 Task: Change  the formatting of the data to 'Which is Less than 10, 'In conditional formating, put the option 'Light Red Fill with Drak Red Text. 'add another formatting option Format As Table, insert the option 'Blue Table style Light 9 'In the sheet  Data Analysis Spreadsheetbook
Action: Mouse moved to (471, 133)
Screenshot: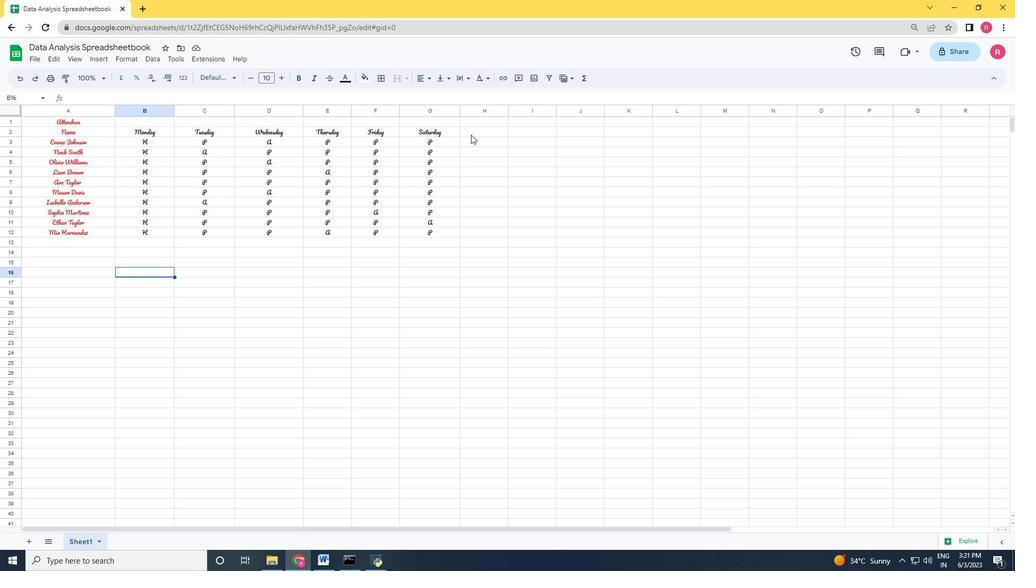 
Action: Mouse pressed left at (471, 133)
Screenshot: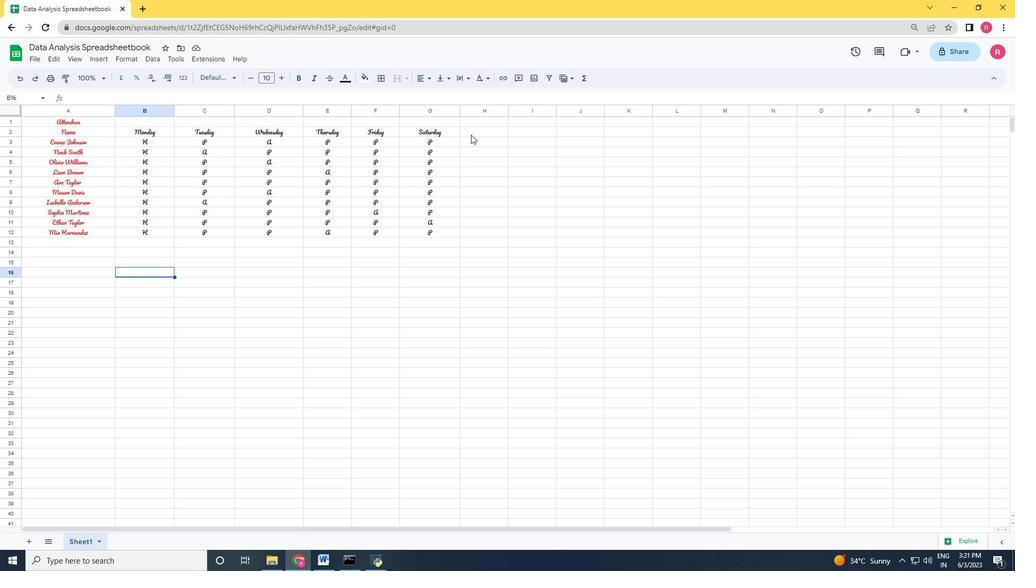 
Action: Mouse moved to (434, 158)
Screenshot: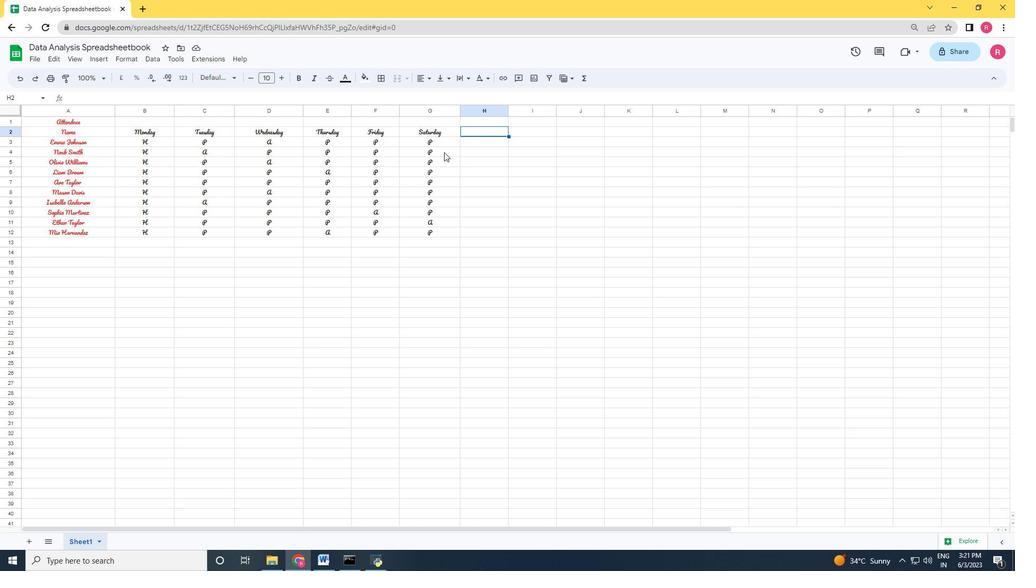 
Action: Key pressed <Key.shift>Tota<Key.enter><Key.up><Key.shift>Total
Screenshot: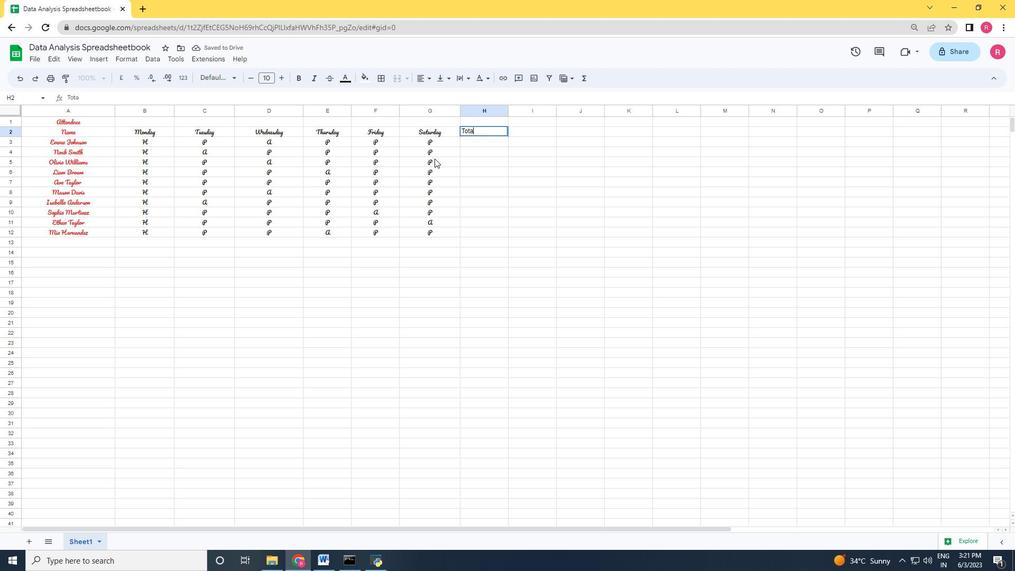 
Action: Mouse moved to (483, 141)
Screenshot: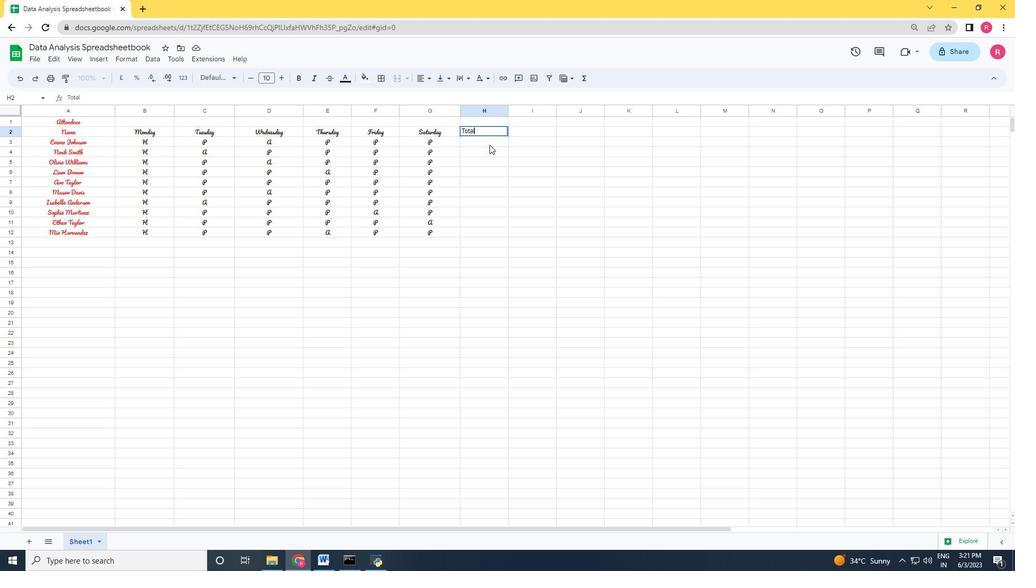 
Action: Mouse pressed left at (483, 141)
Screenshot: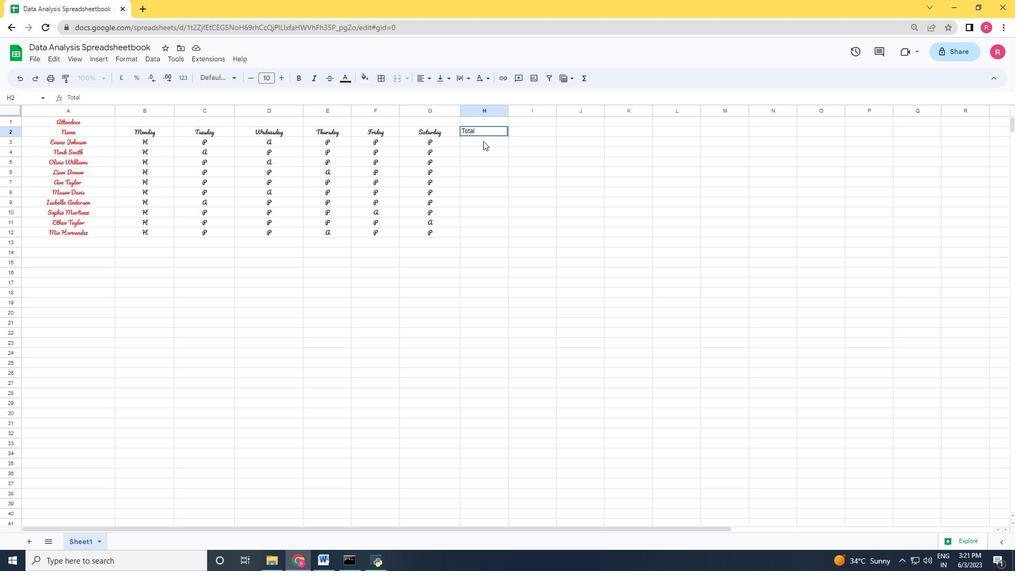 
Action: Mouse moved to (151, 140)
Screenshot: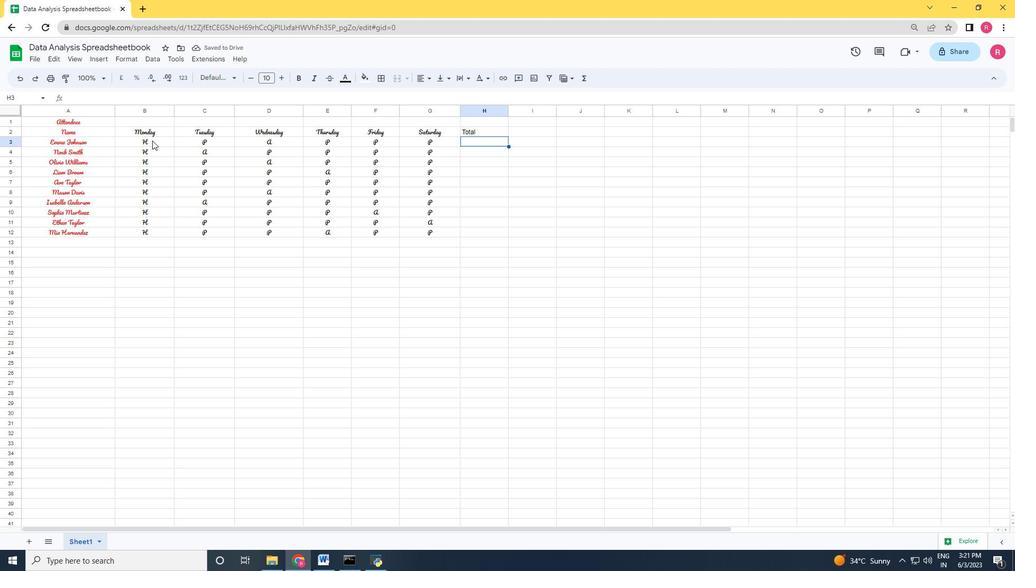
Action: Key pressed 5
Screenshot: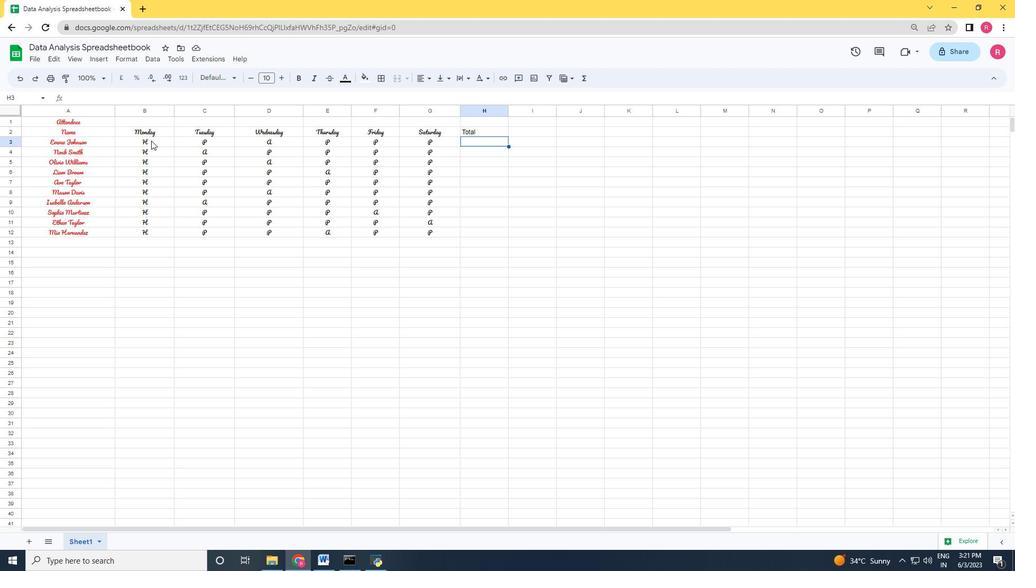 
Action: Mouse moved to (257, 187)
Screenshot: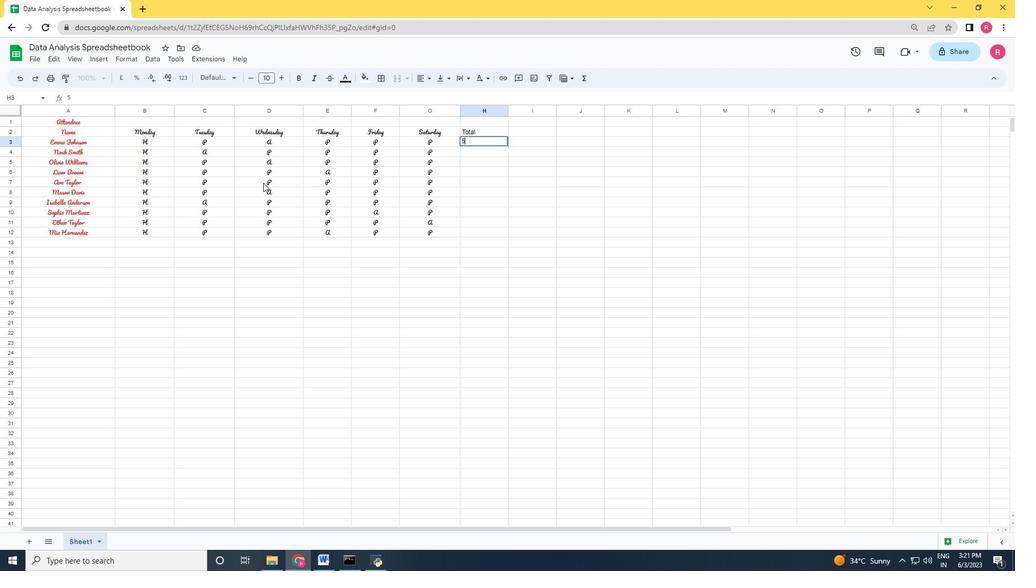 
Action: Key pressed <Key.enter>4<Key.enter>
Screenshot: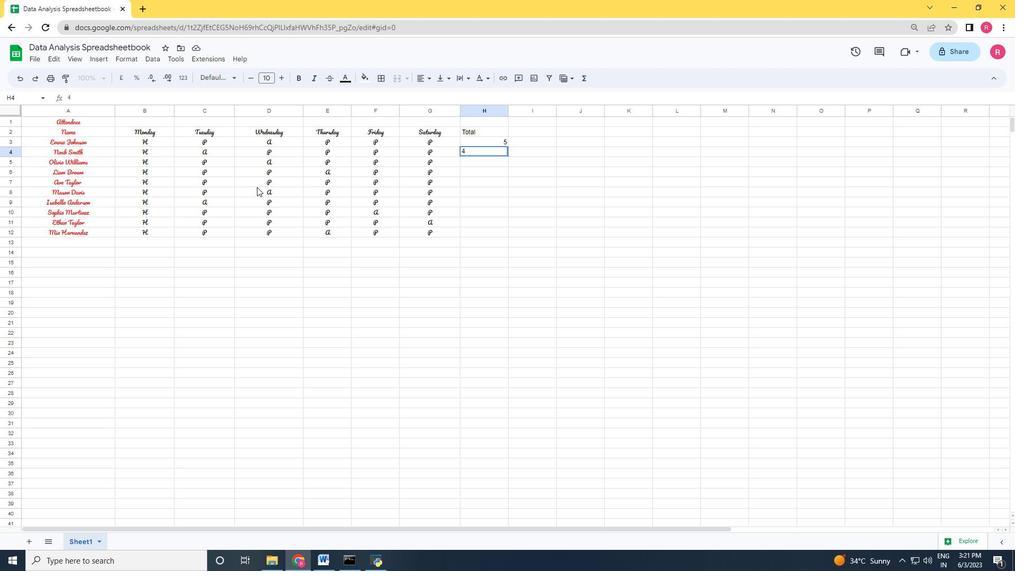 
Action: Mouse moved to (484, 143)
Screenshot: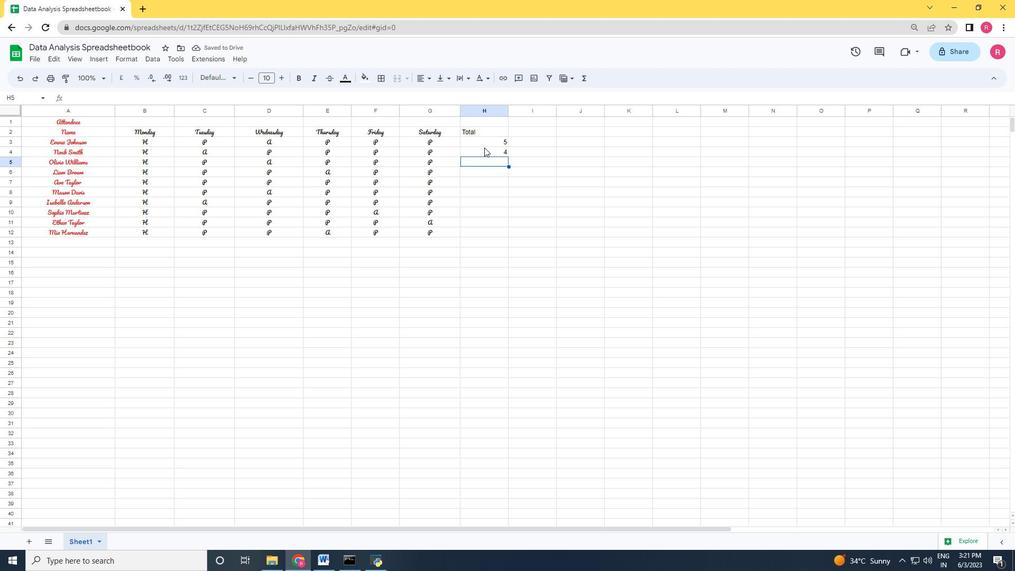 
Action: Mouse pressed left at (484, 143)
Screenshot: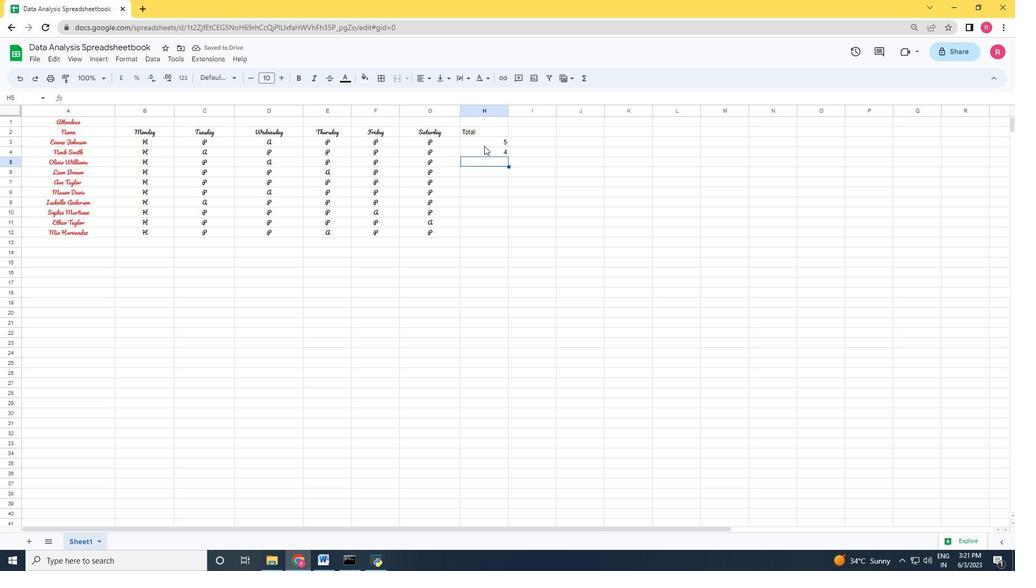 
Action: Mouse moved to (389, 203)
Screenshot: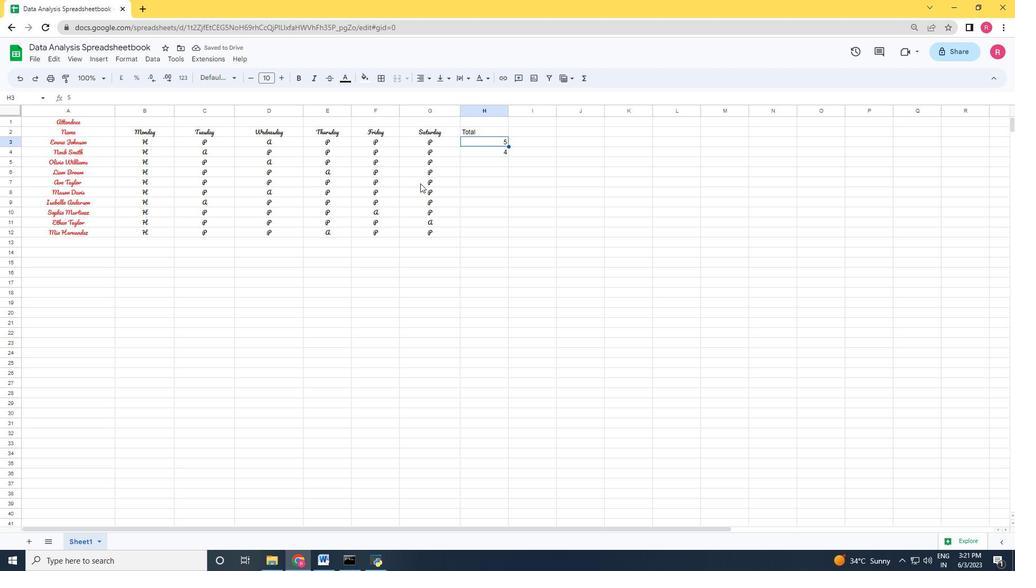 
Action: Key pressed 4<Key.enter><Key.enter><Key.enter>4<Key.enter>4<Key.enter>5<Key.enter>4<Key.enter>4<Key.enter>4<Key.enter>4<Key.enter>4
Screenshot: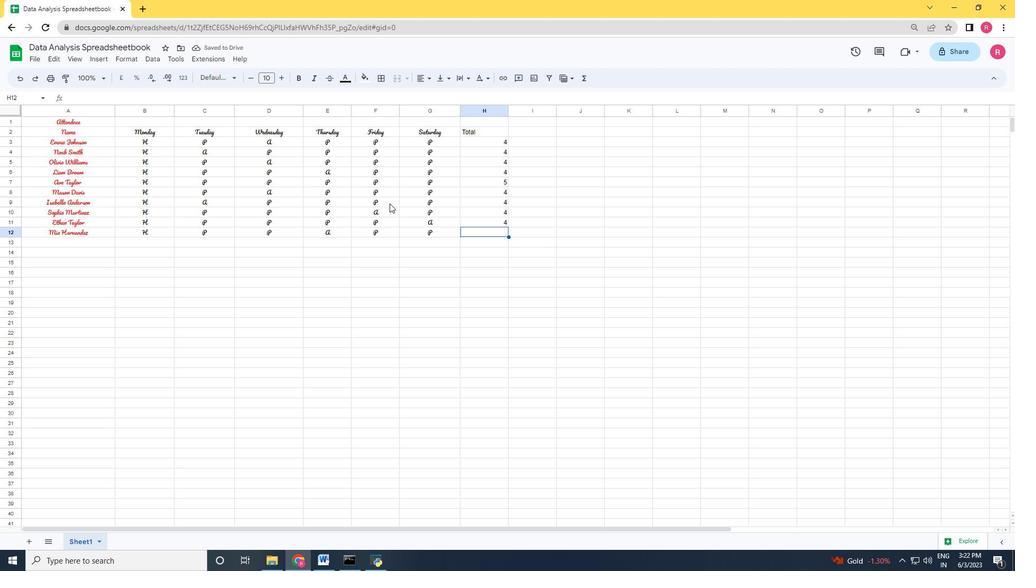 
Action: Mouse moved to (501, 310)
Screenshot: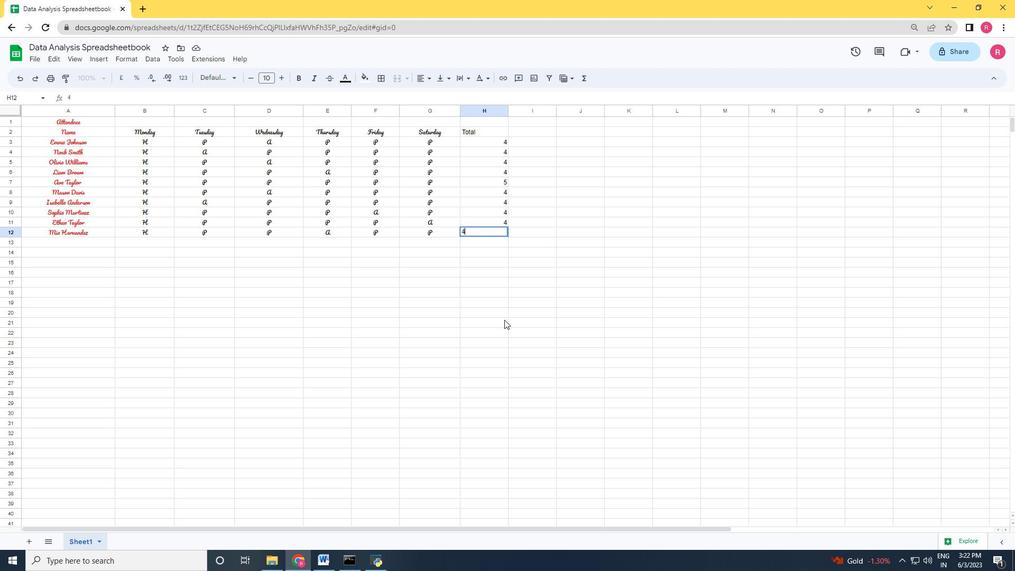 
Action: Mouse pressed left at (501, 310)
Screenshot: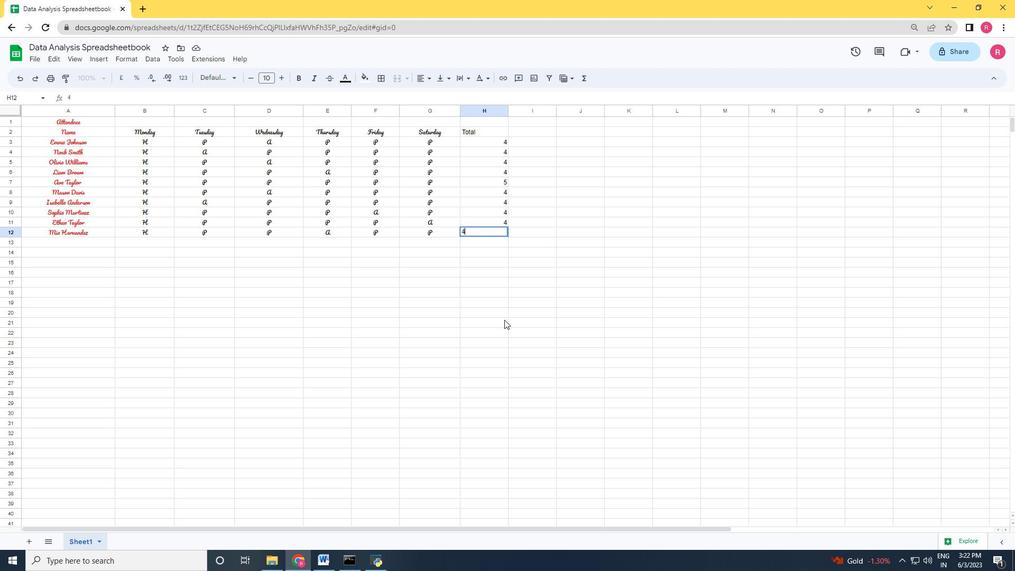 
Action: Mouse moved to (135, 56)
Screenshot: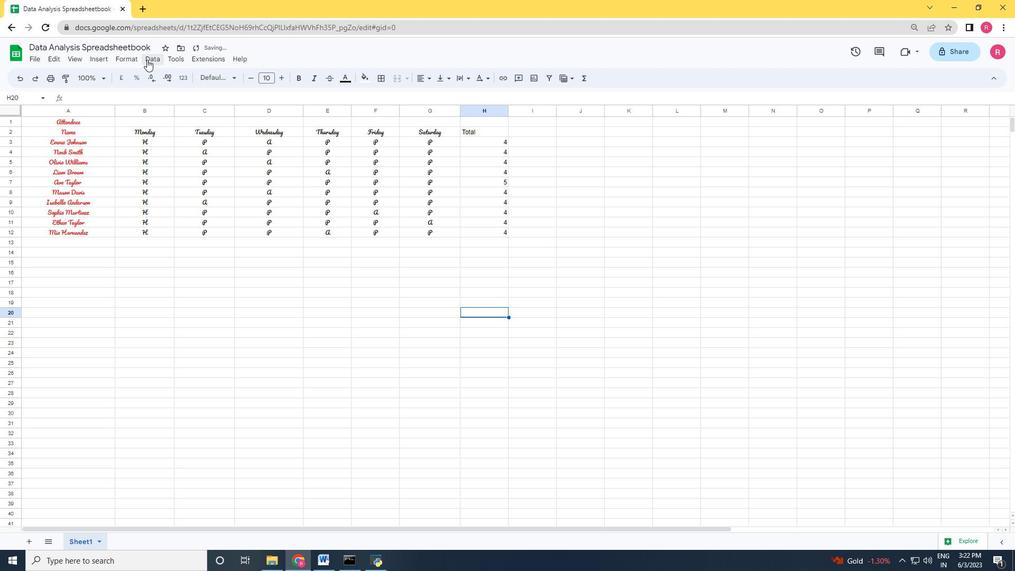 
Action: Mouse pressed left at (135, 56)
Screenshot: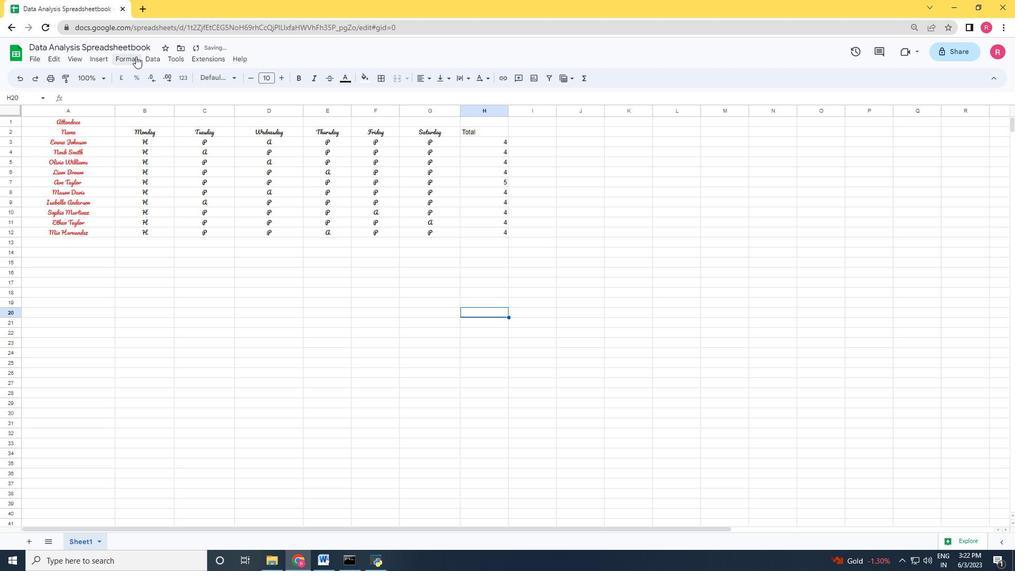 
Action: Mouse moved to (165, 220)
Screenshot: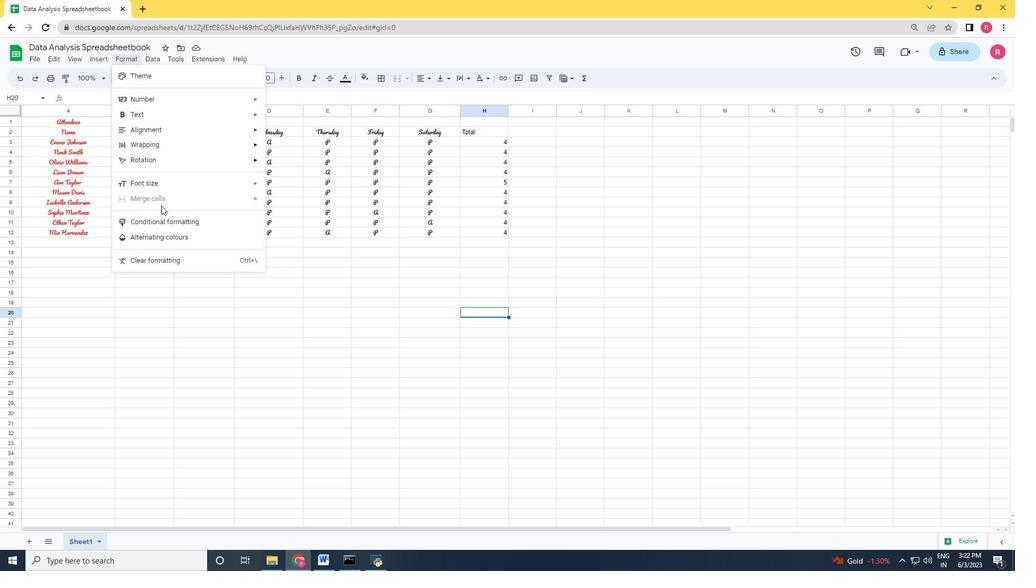 
Action: Mouse pressed left at (165, 220)
Screenshot: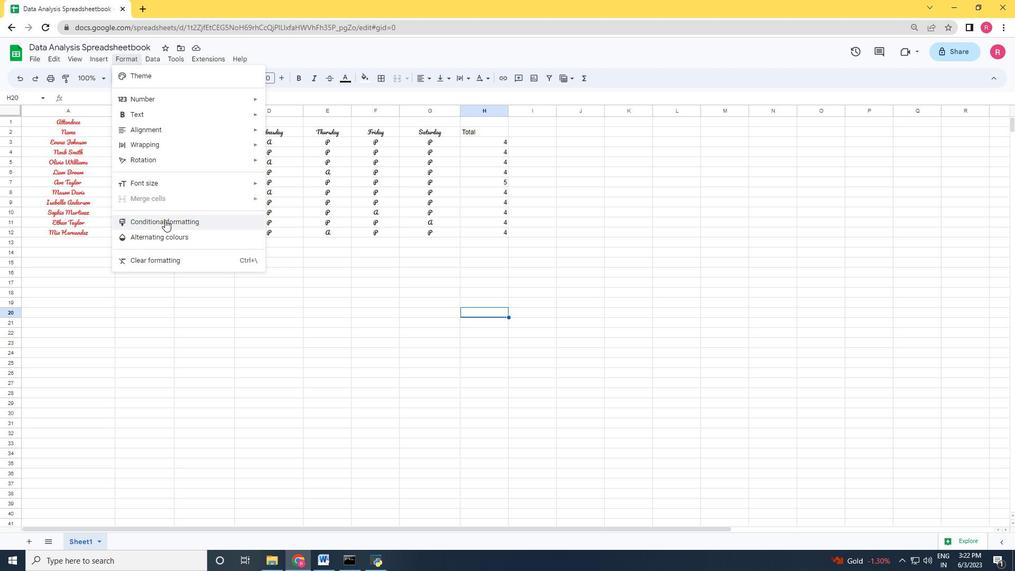 
Action: Mouse moved to (913, 212)
Screenshot: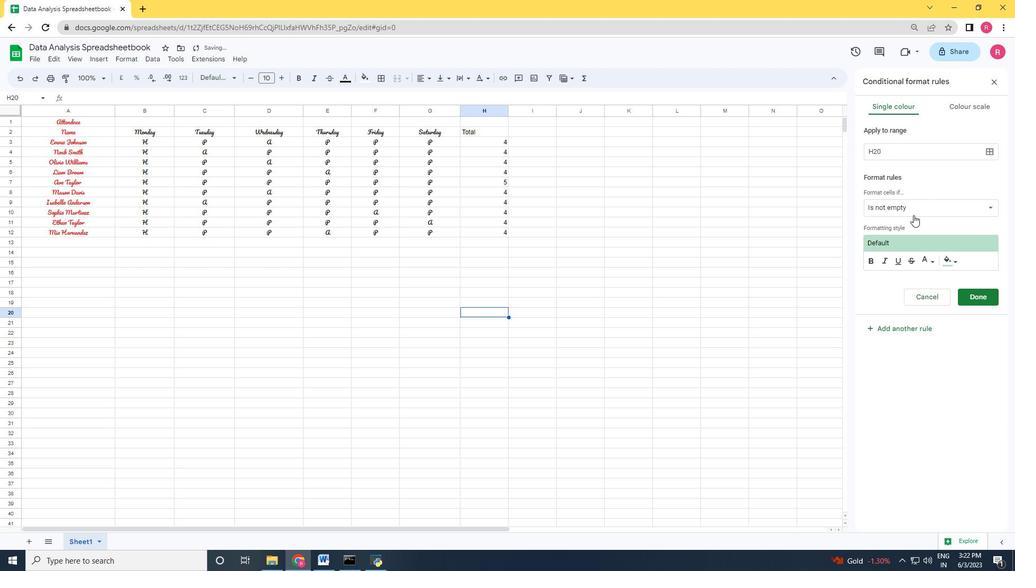
Action: Mouse pressed left at (913, 212)
Screenshot: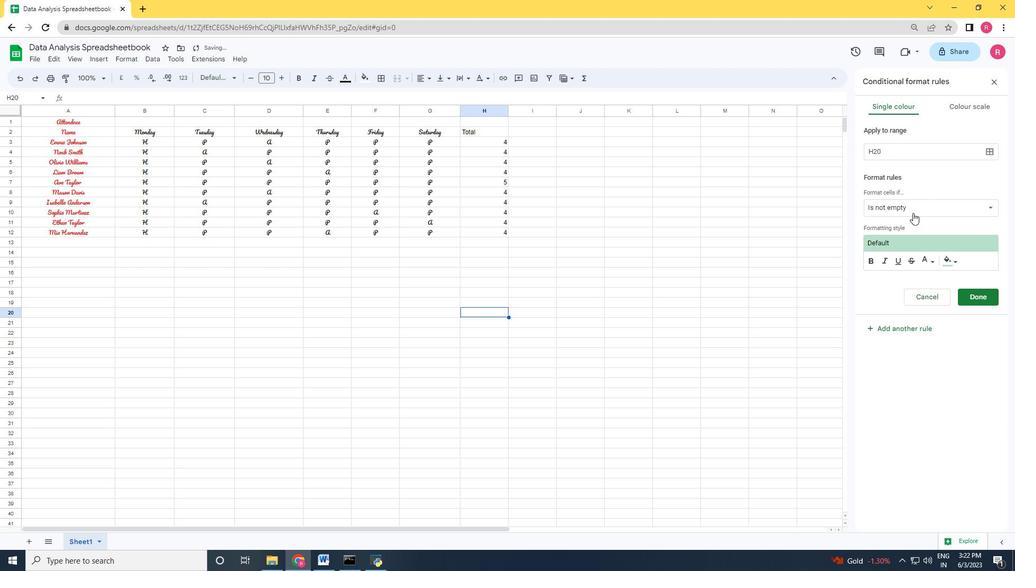 
Action: Mouse moved to (909, 388)
Screenshot: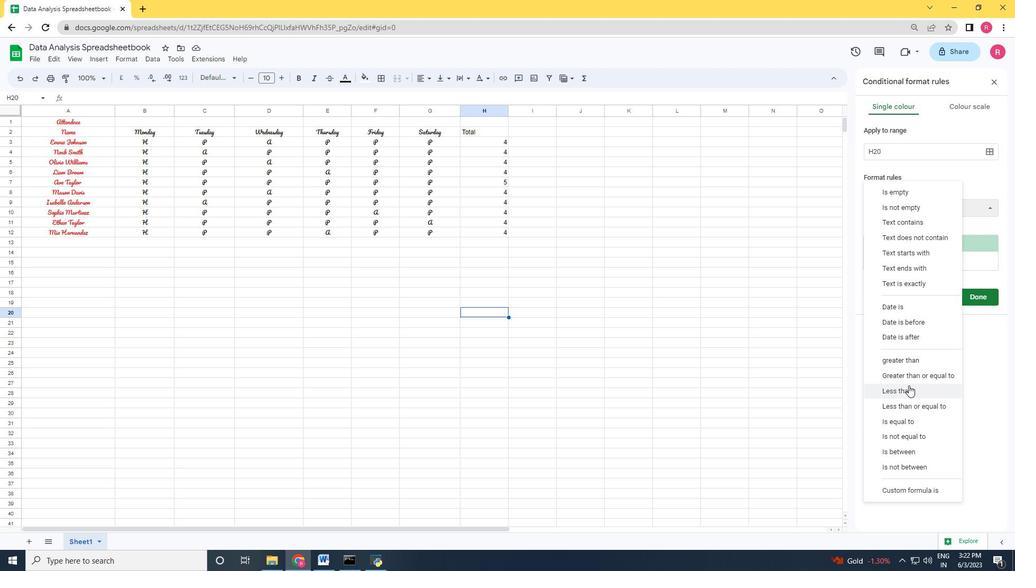 
Action: Mouse pressed left at (909, 388)
Screenshot: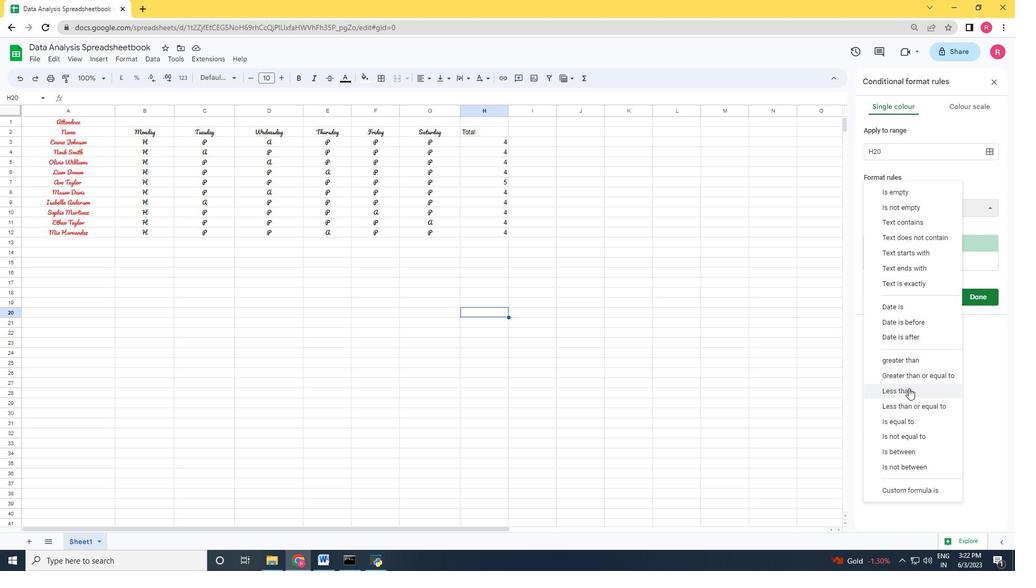 
Action: Mouse moved to (883, 230)
Screenshot: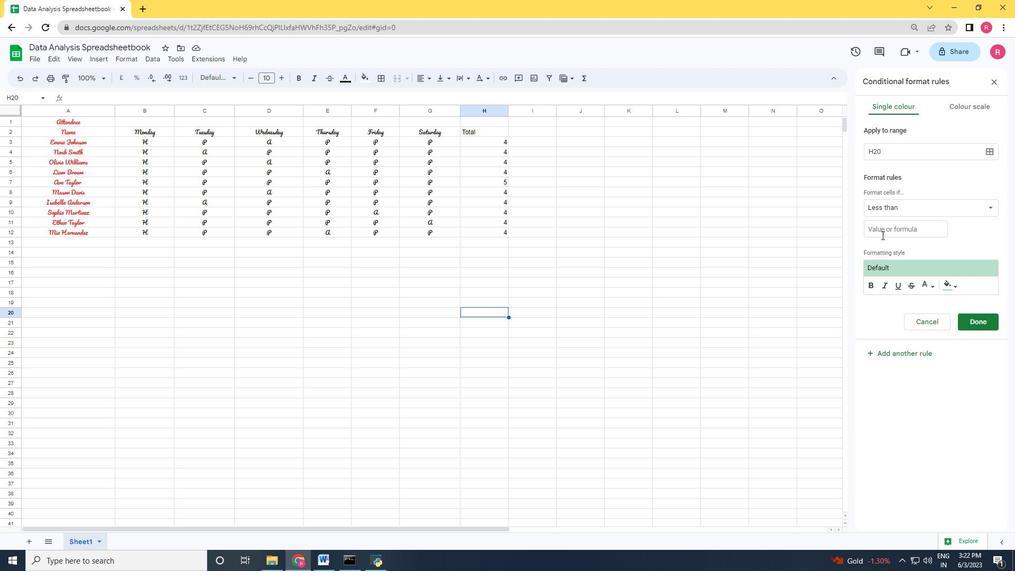 
Action: Mouse pressed left at (883, 230)
Screenshot: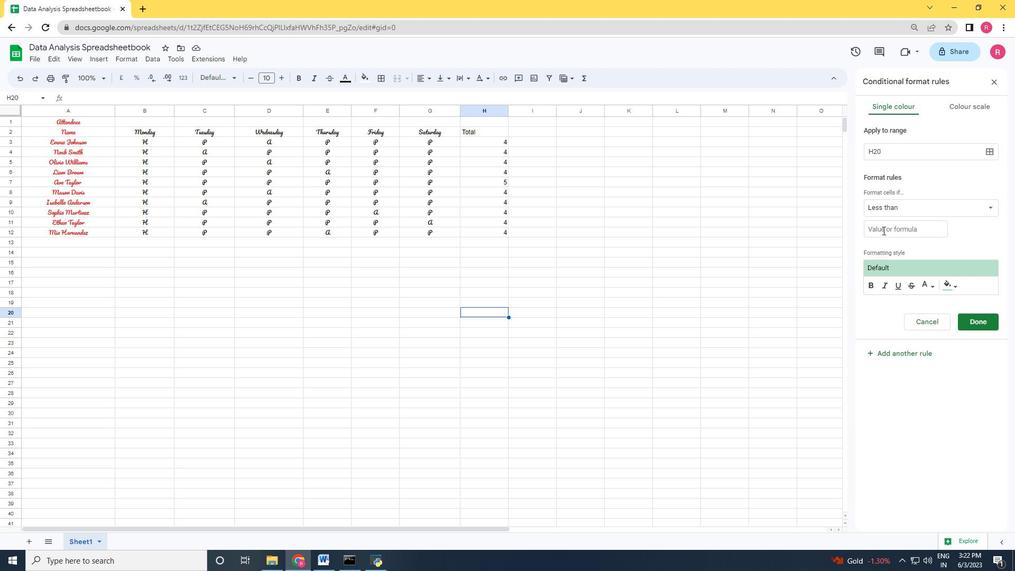 
Action: Key pressed 10
Screenshot: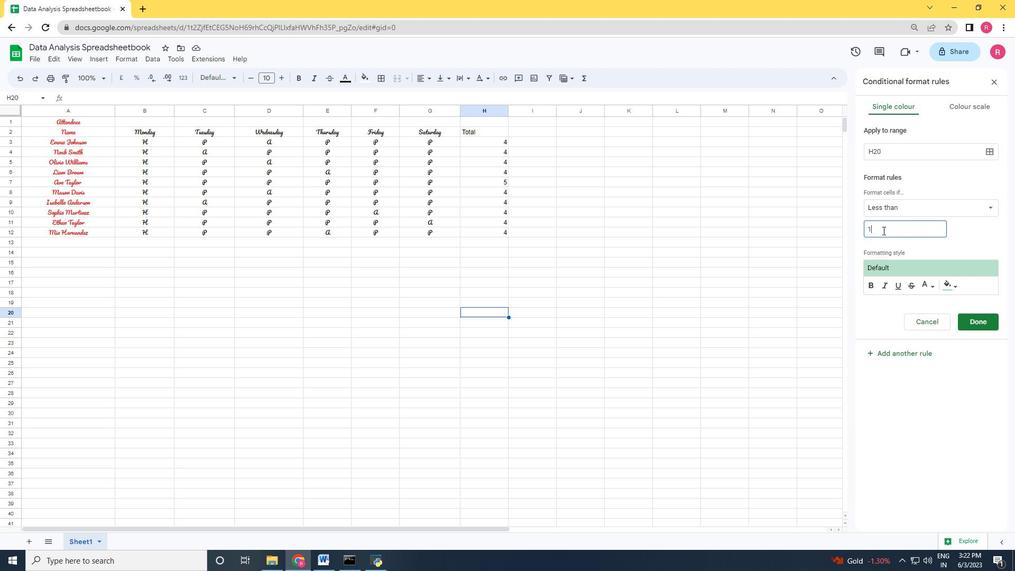 
Action: Mouse moved to (954, 286)
Screenshot: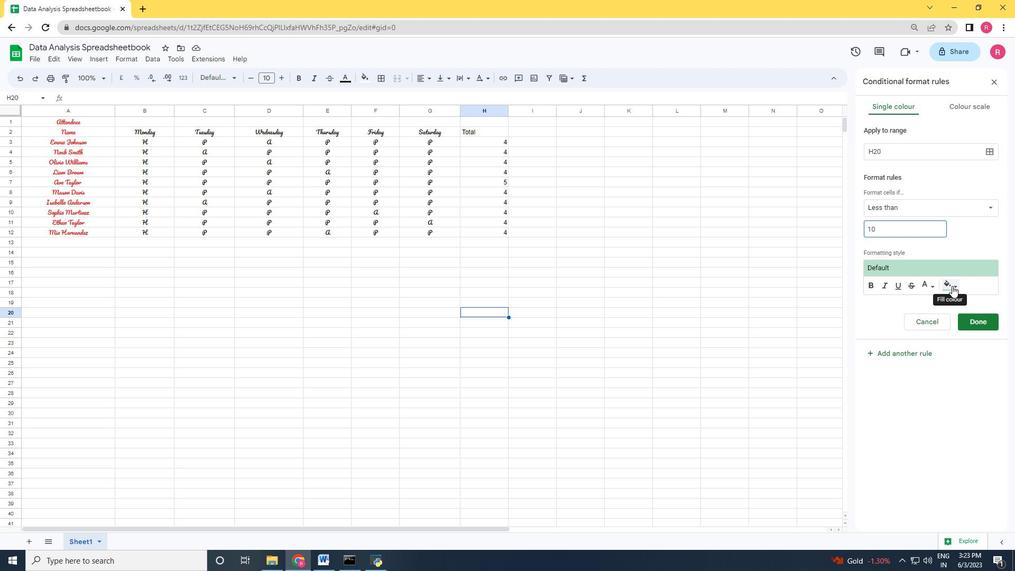 
Action: Mouse pressed left at (954, 286)
Screenshot: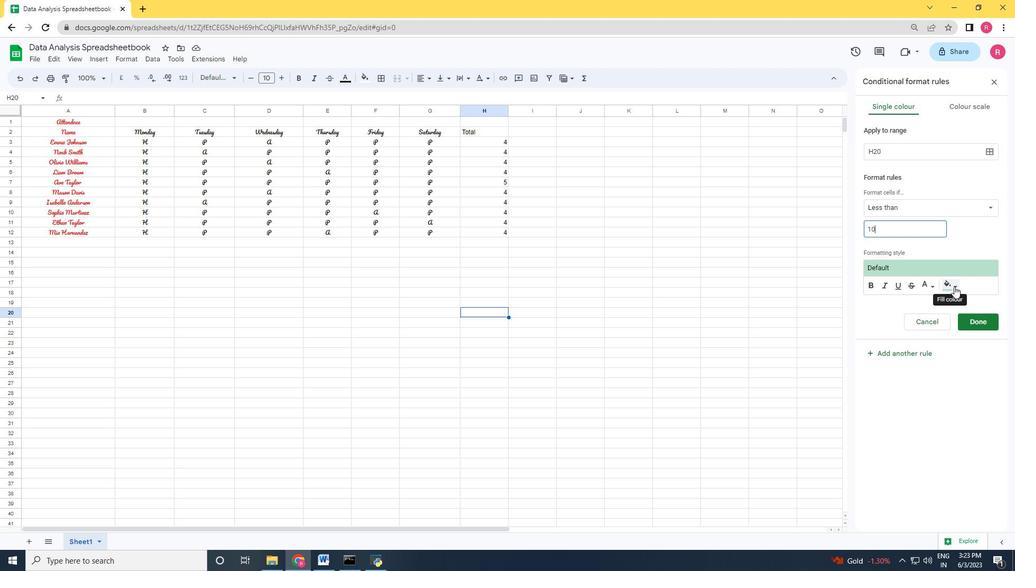 
Action: Mouse moved to (869, 358)
Screenshot: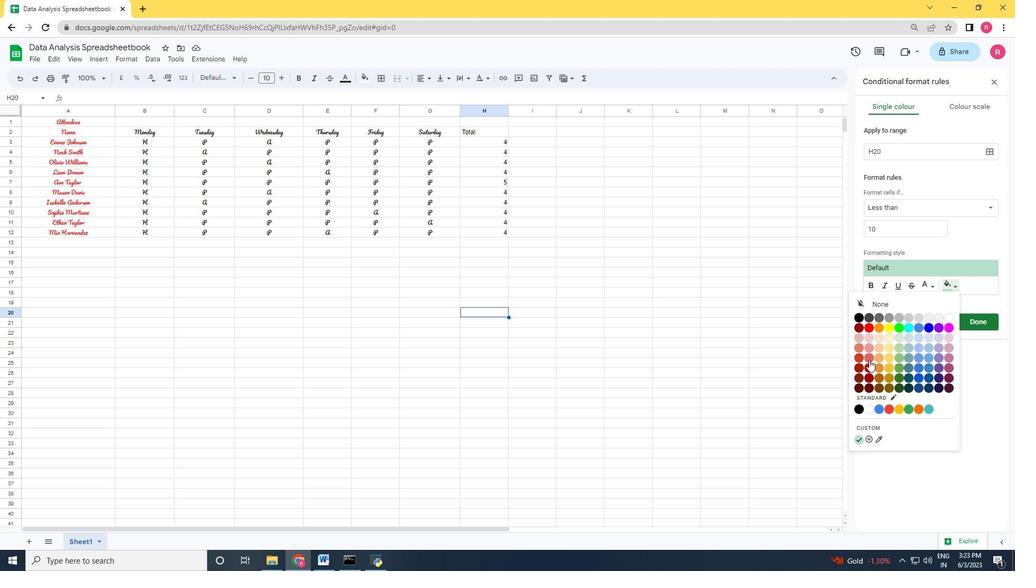 
Action: Mouse pressed left at (869, 358)
Screenshot: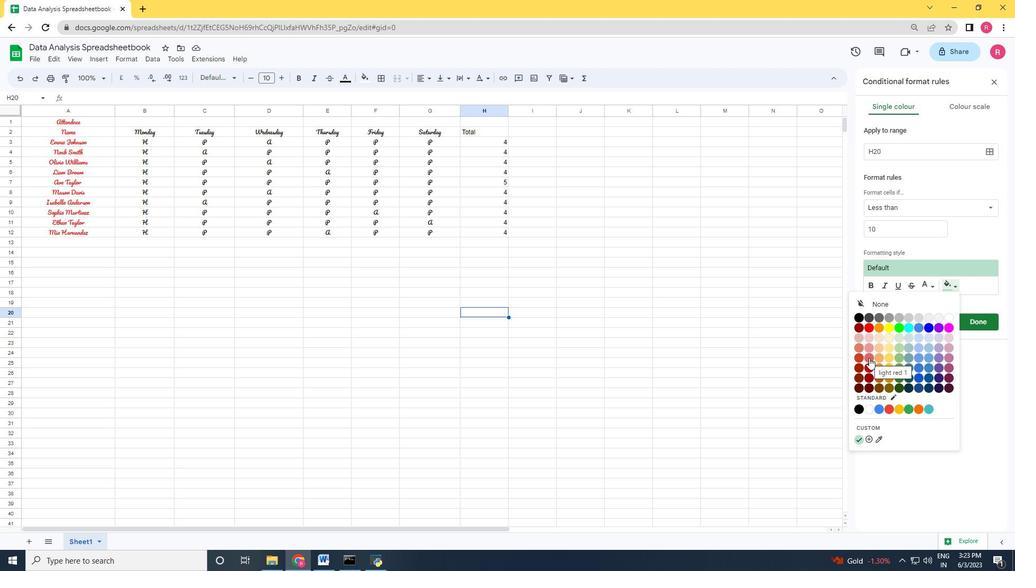 
Action: Mouse moved to (928, 288)
Screenshot: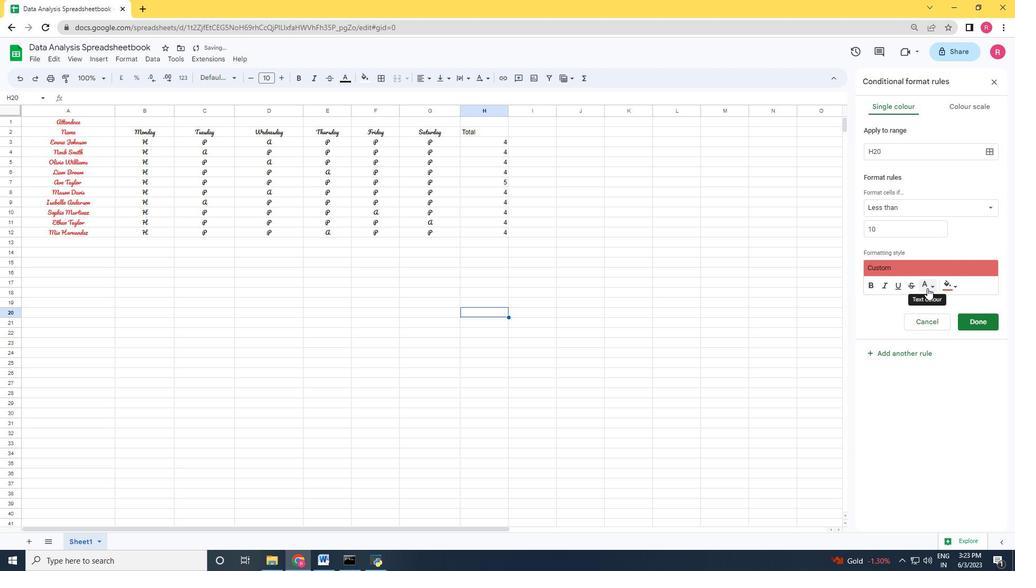 
Action: Mouse pressed left at (928, 288)
Screenshot: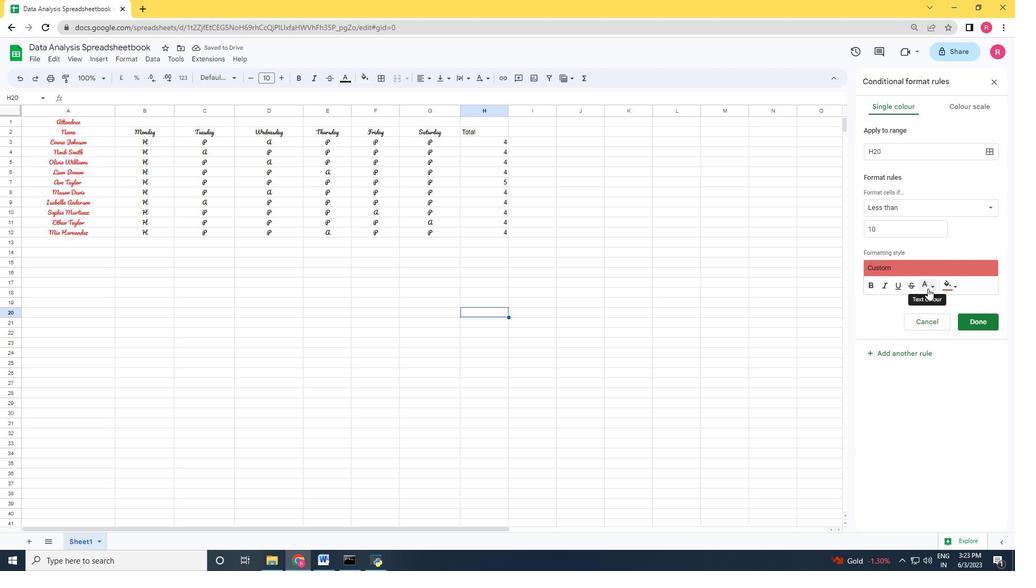 
Action: Mouse moved to (847, 325)
Screenshot: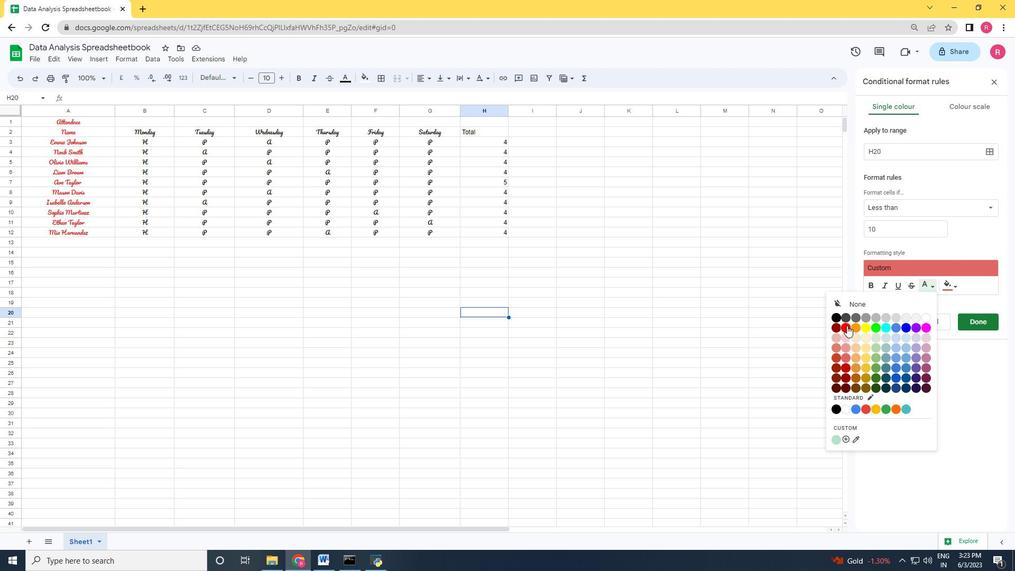 
Action: Mouse pressed left at (847, 325)
Screenshot: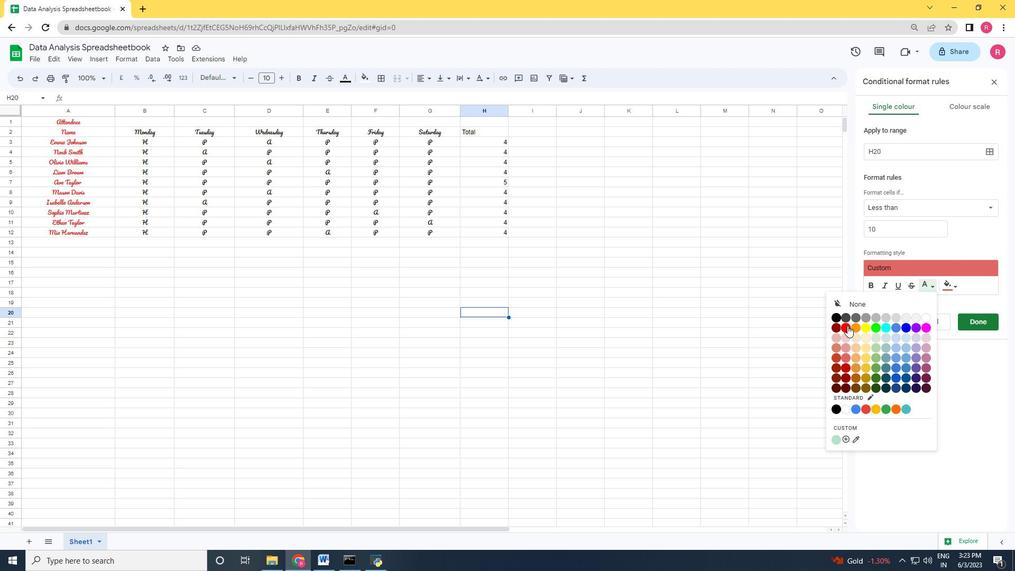 
Action: Mouse moved to (940, 208)
Screenshot: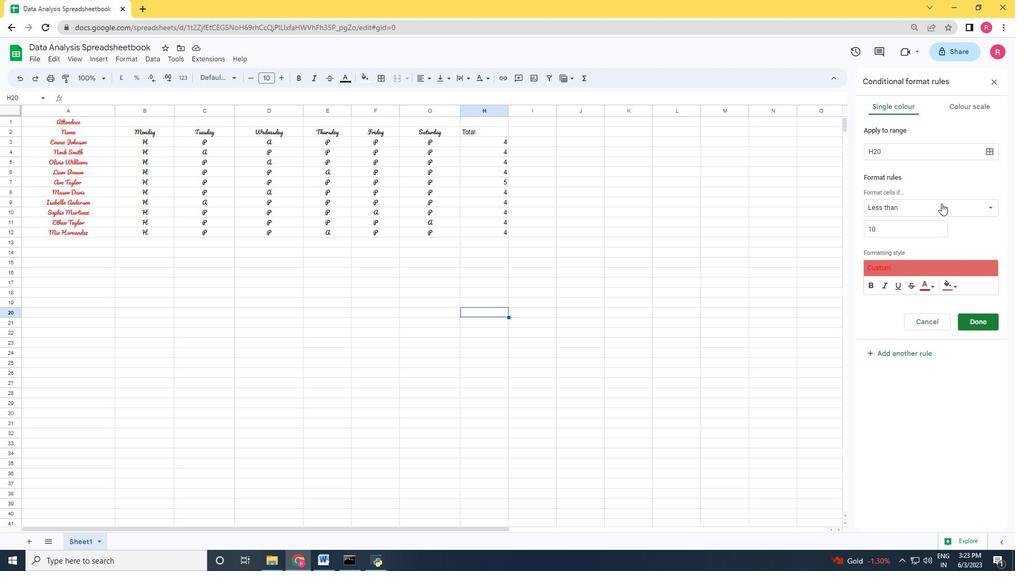 
Action: Mouse scrolled (940, 207) with delta (0, 0)
Screenshot: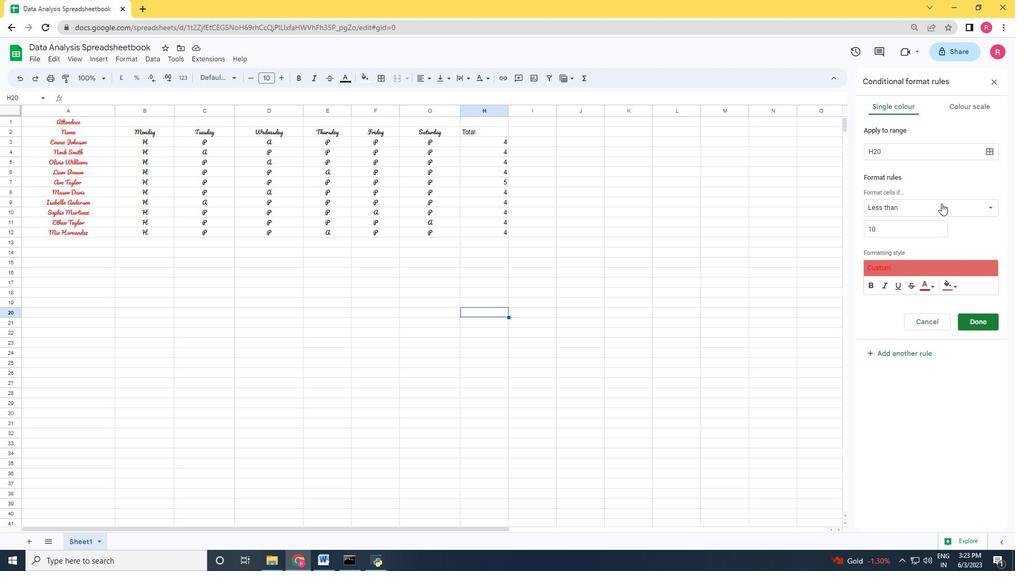 
Action: Mouse moved to (939, 211)
Screenshot: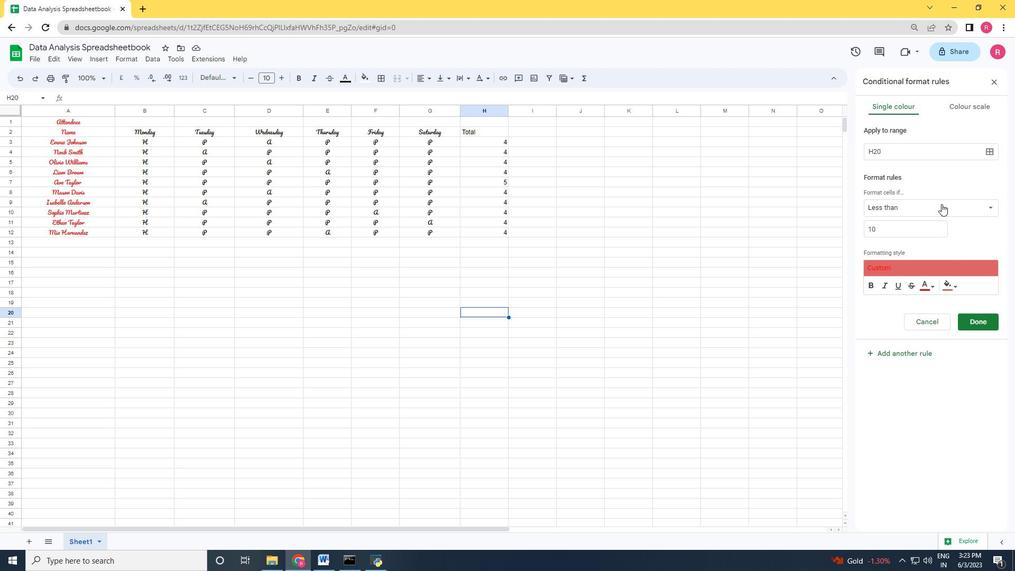 
Action: Mouse scrolled (939, 211) with delta (0, 0)
Screenshot: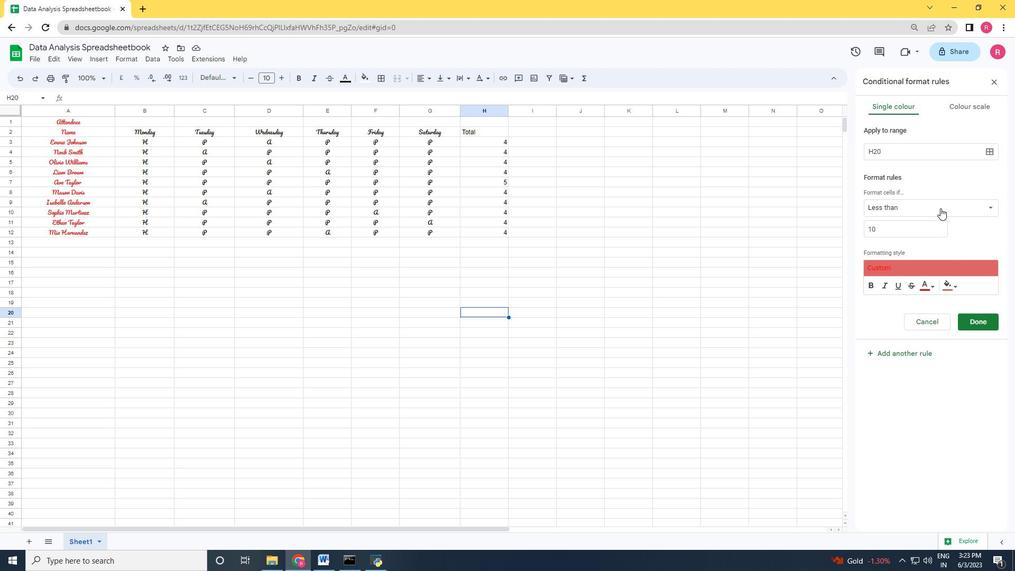 
Action: Mouse moved to (891, 258)
Screenshot: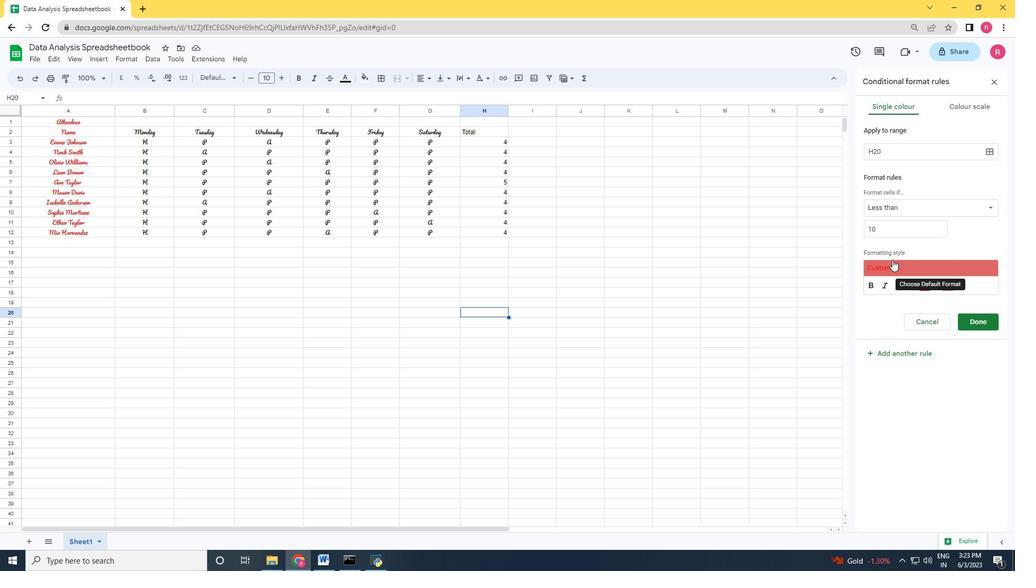 
Action: Mouse scrolled (891, 258) with delta (0, 0)
Screenshot: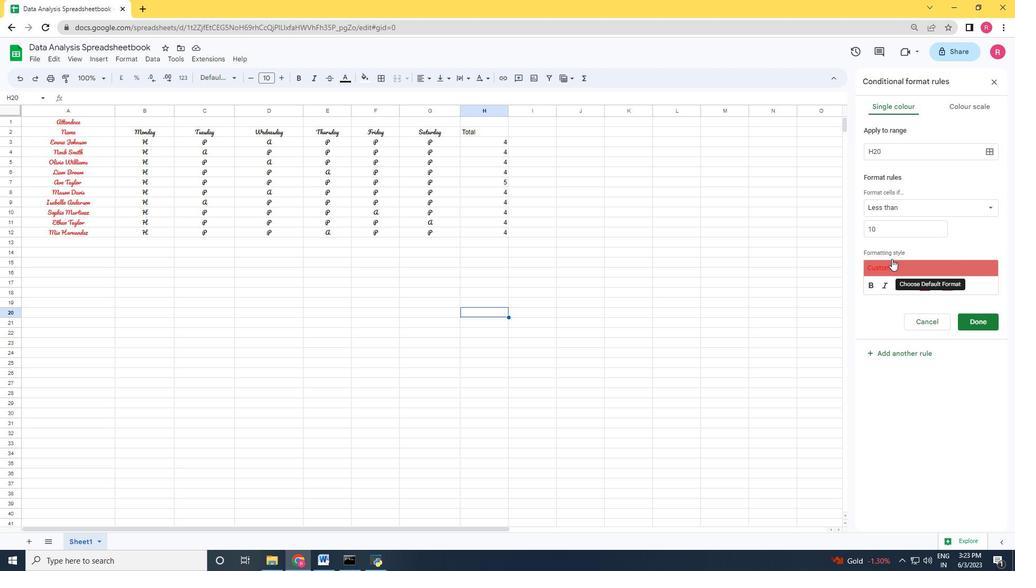 
Action: Mouse moved to (418, 250)
Screenshot: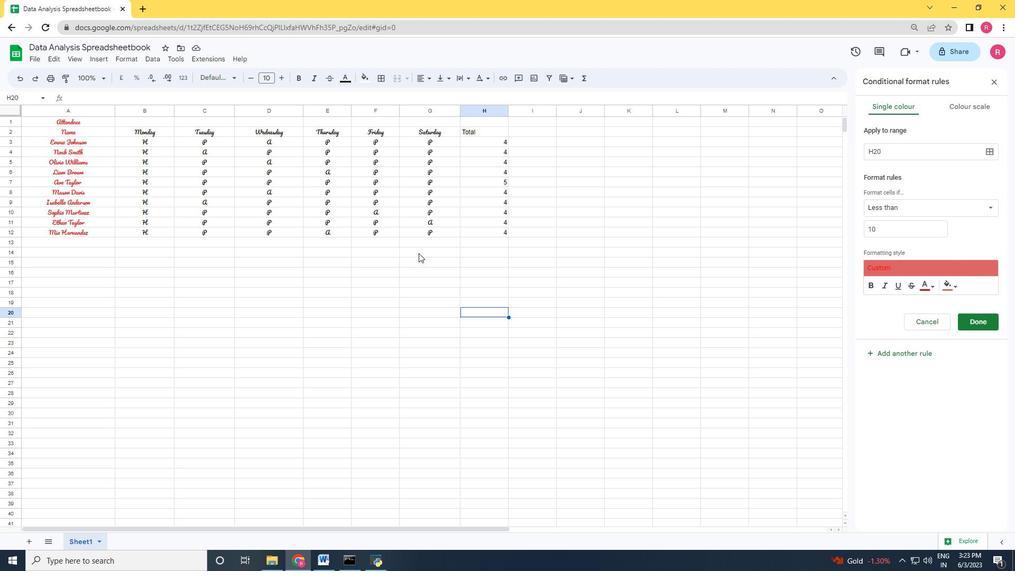 
Action: Mouse pressed left at (418, 250)
Screenshot: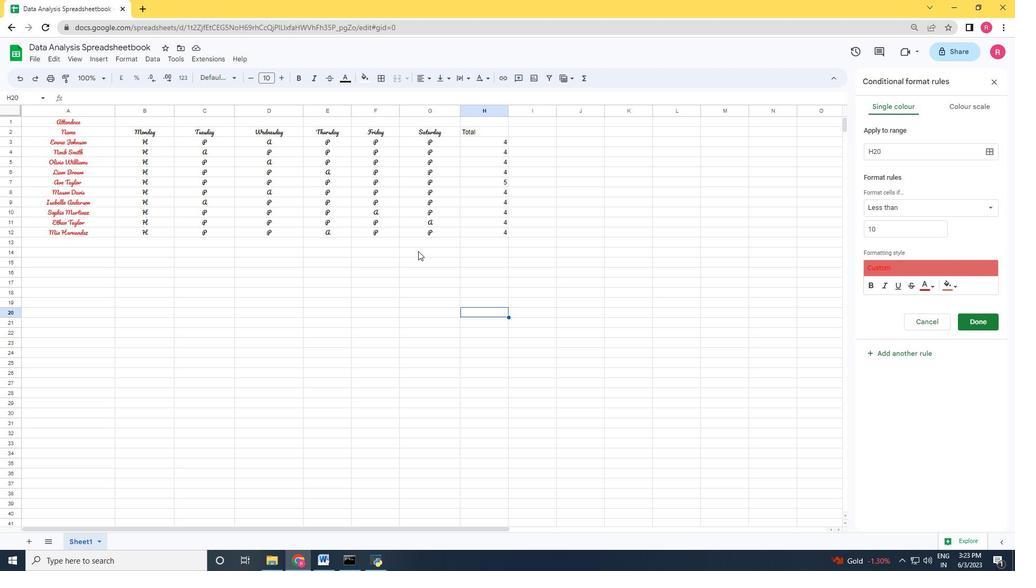 
Action: Mouse moved to (983, 319)
Screenshot: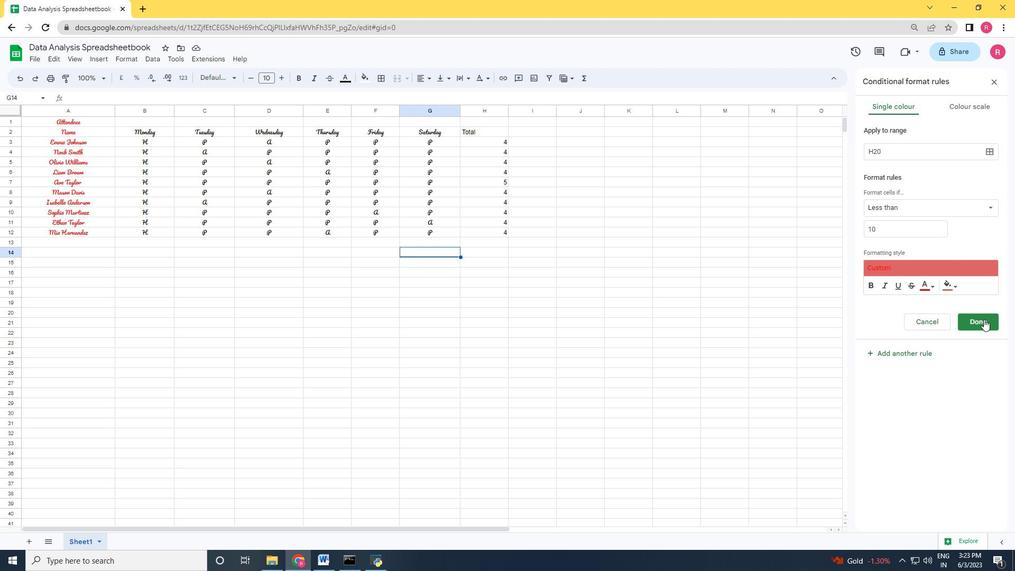 
Action: Mouse pressed left at (983, 319)
Screenshot: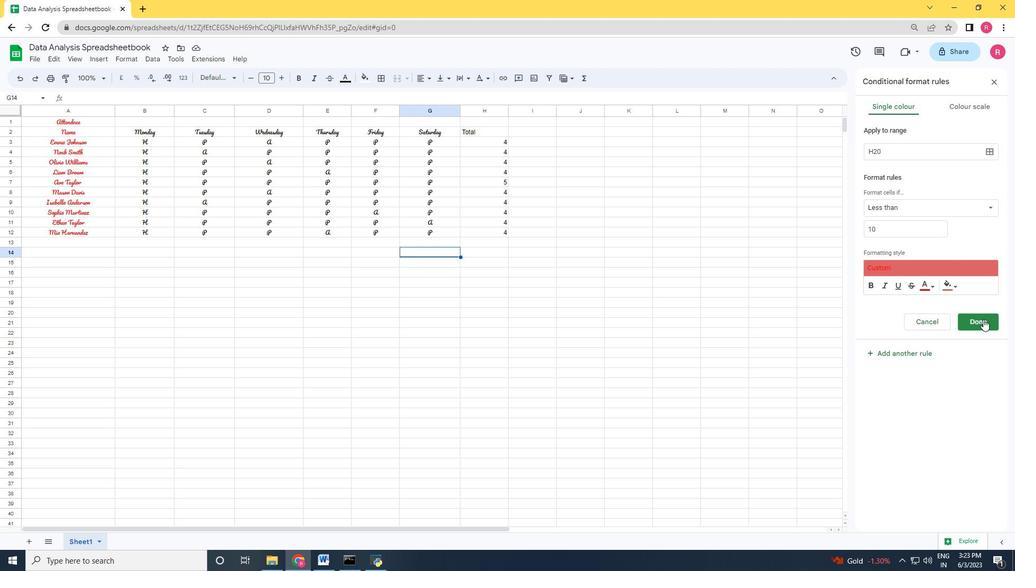 
Action: Mouse moved to (483, 136)
Screenshot: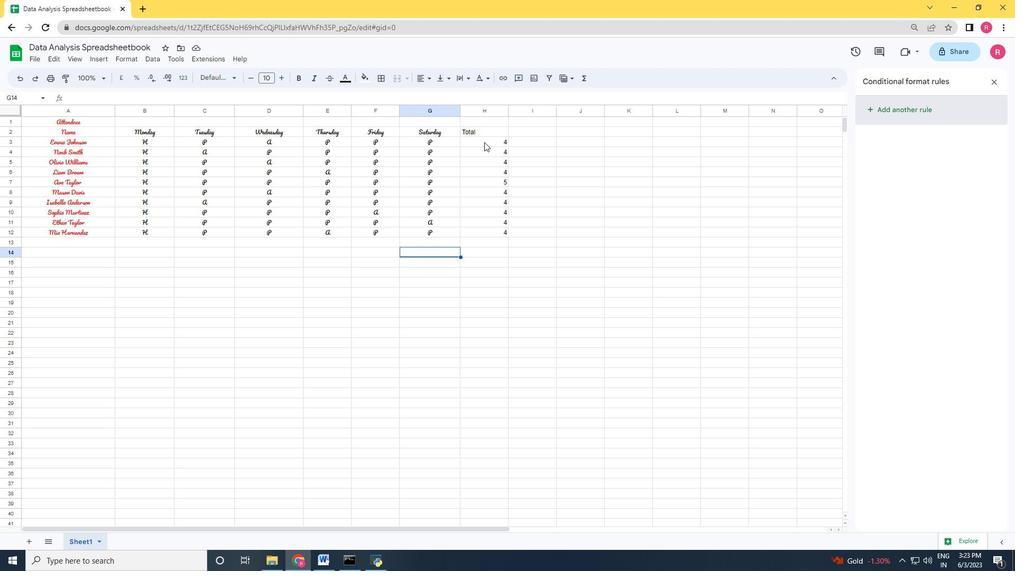 
Action: Mouse pressed left at (483, 136)
Screenshot: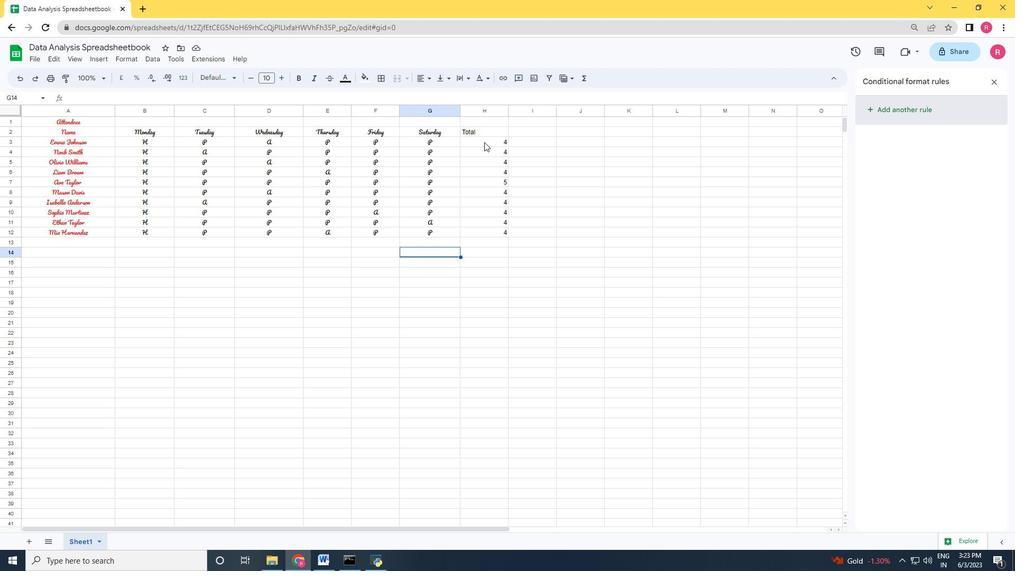 
Action: Mouse moved to (483, 130)
Screenshot: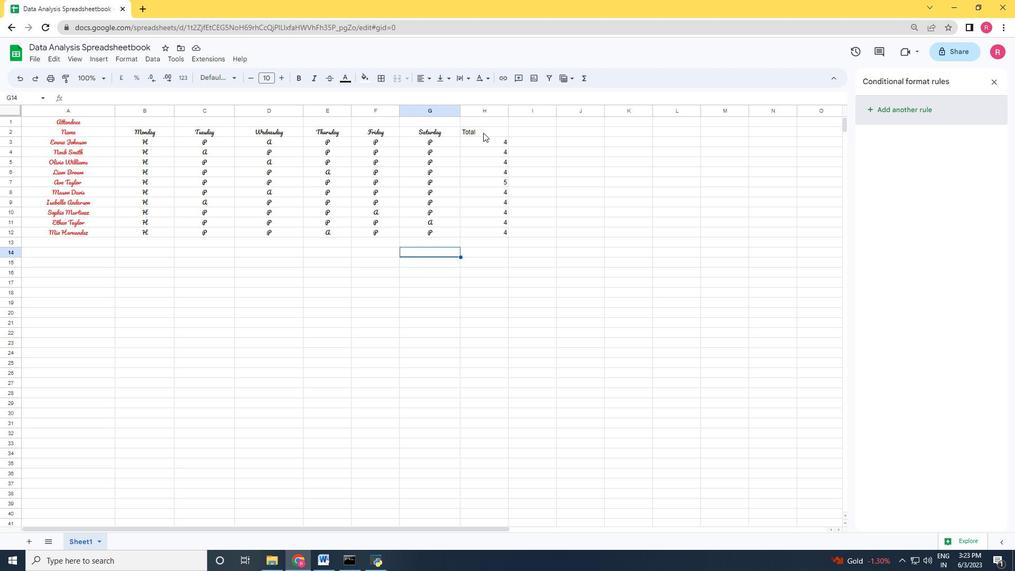 
Action: Mouse pressed left at (483, 130)
Screenshot: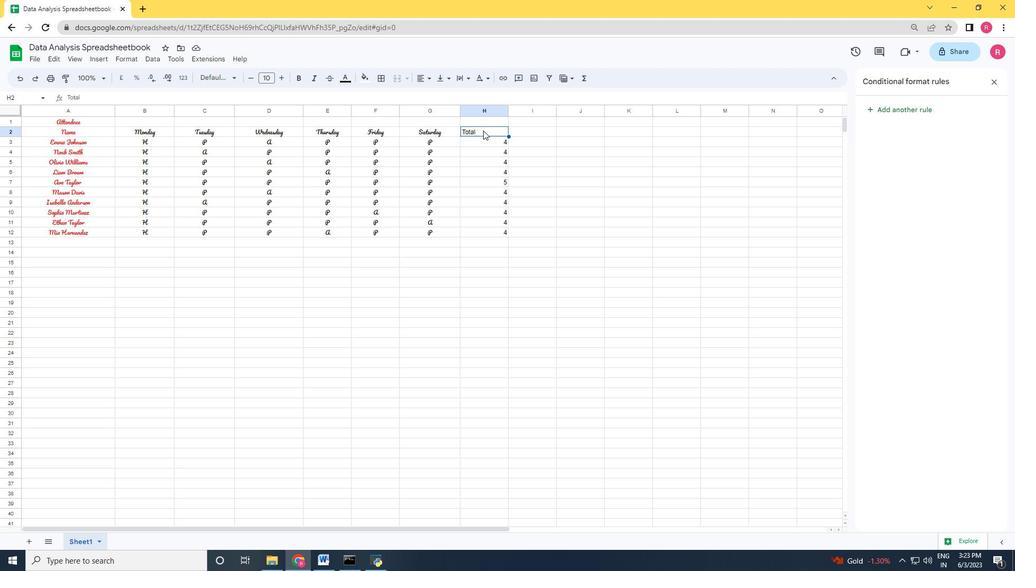 
Action: Key pressed <Key.shift_r><Key.down><Key.down><Key.down><Key.down><Key.down><Key.down><Key.down><Key.down><Key.down><Key.down>
Screenshot: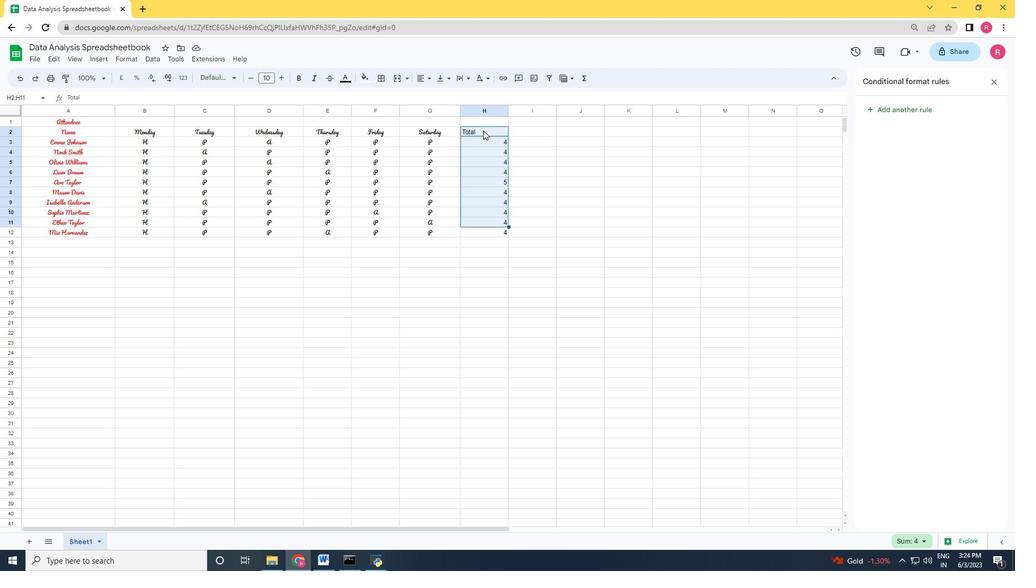 
Action: Mouse moved to (117, 59)
Screenshot: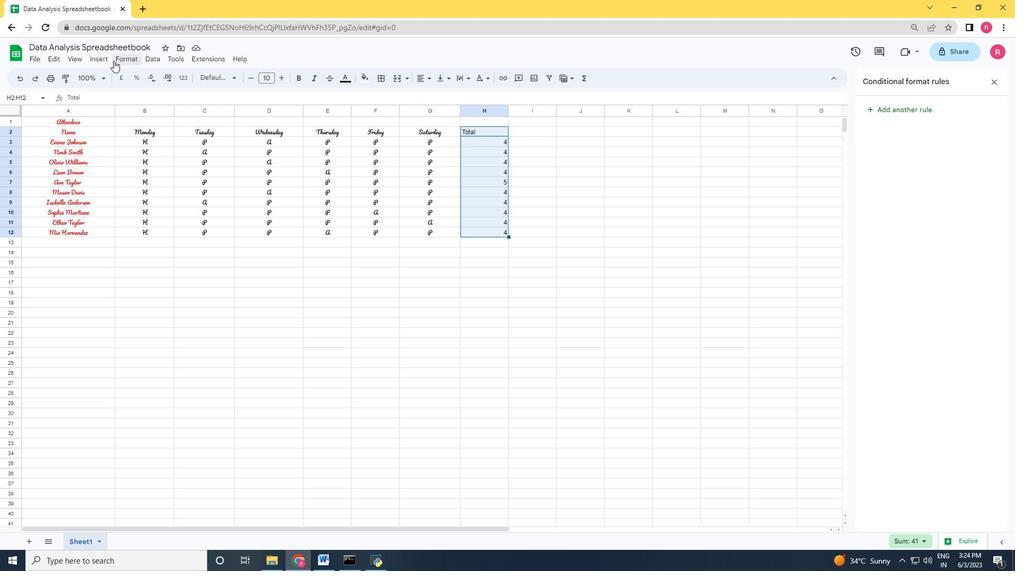 
Action: Mouse pressed left at (117, 59)
Screenshot: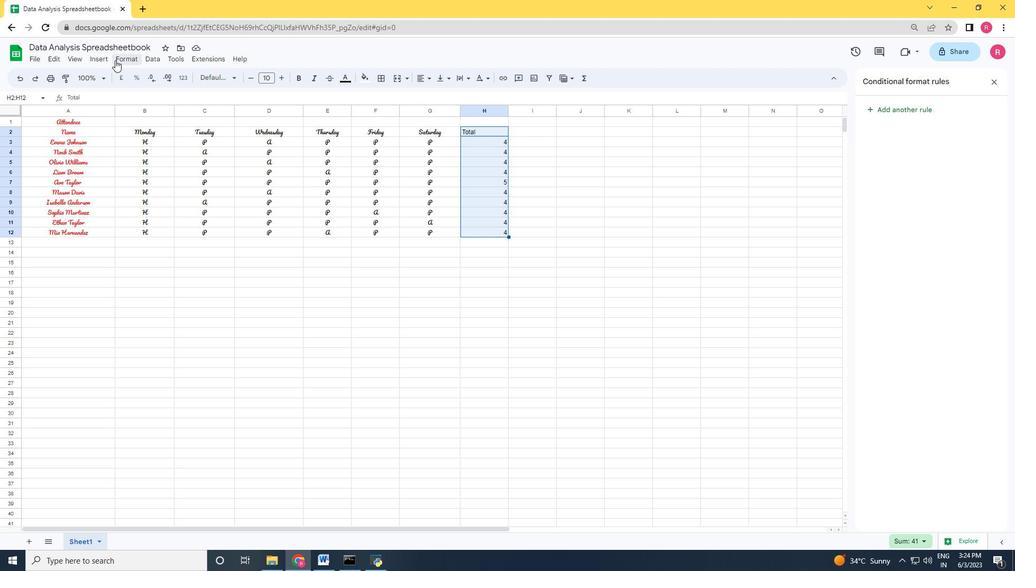 
Action: Mouse moved to (172, 216)
Screenshot: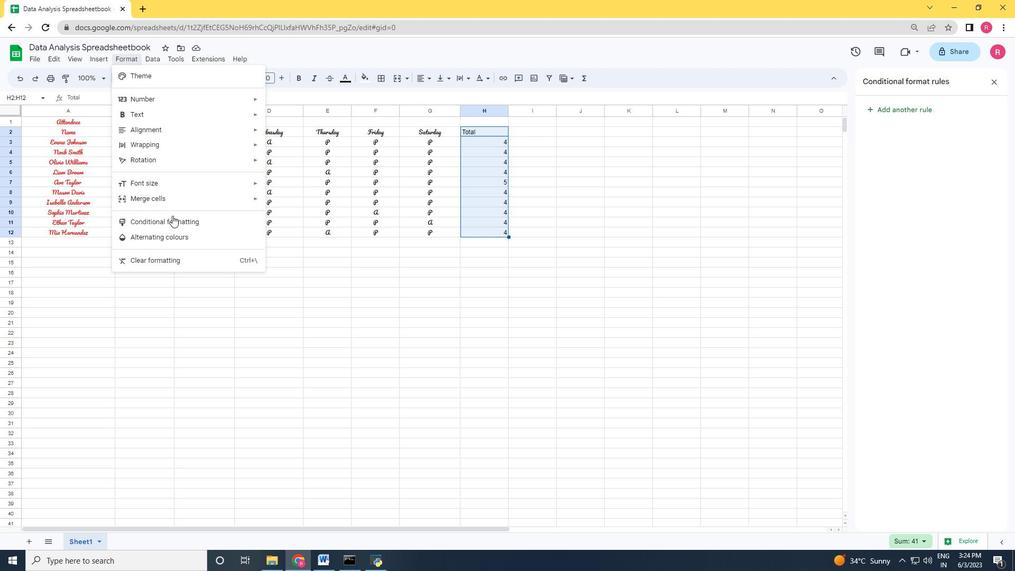 
Action: Mouse pressed left at (172, 216)
Screenshot: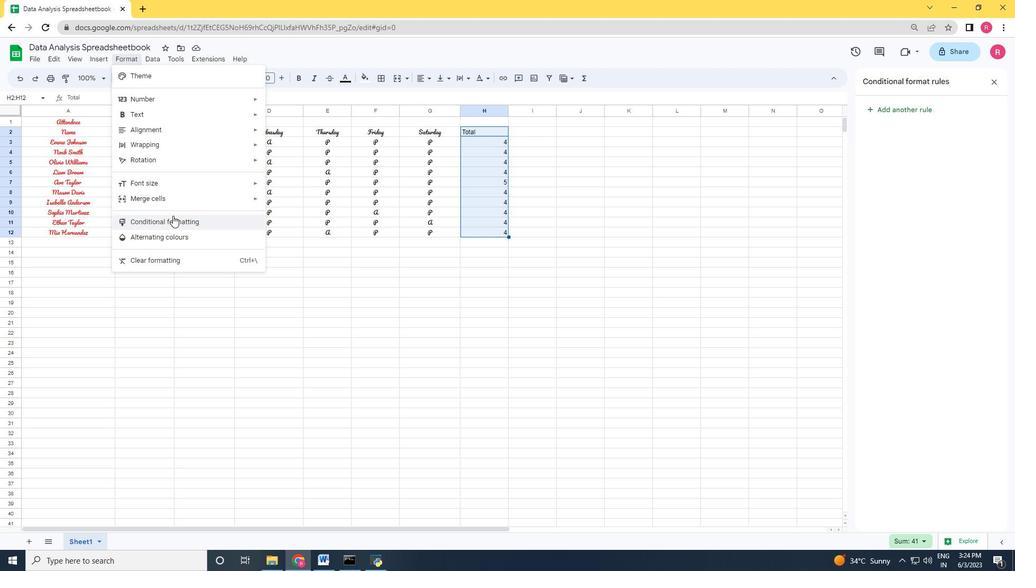 
Action: Mouse moved to (905, 205)
Screenshot: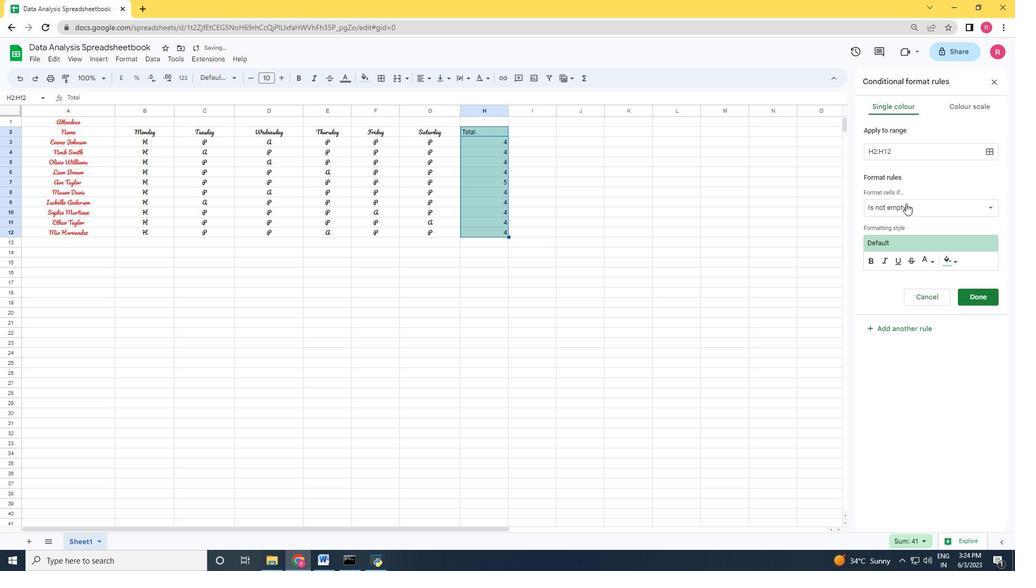 
Action: Mouse pressed left at (905, 205)
Screenshot: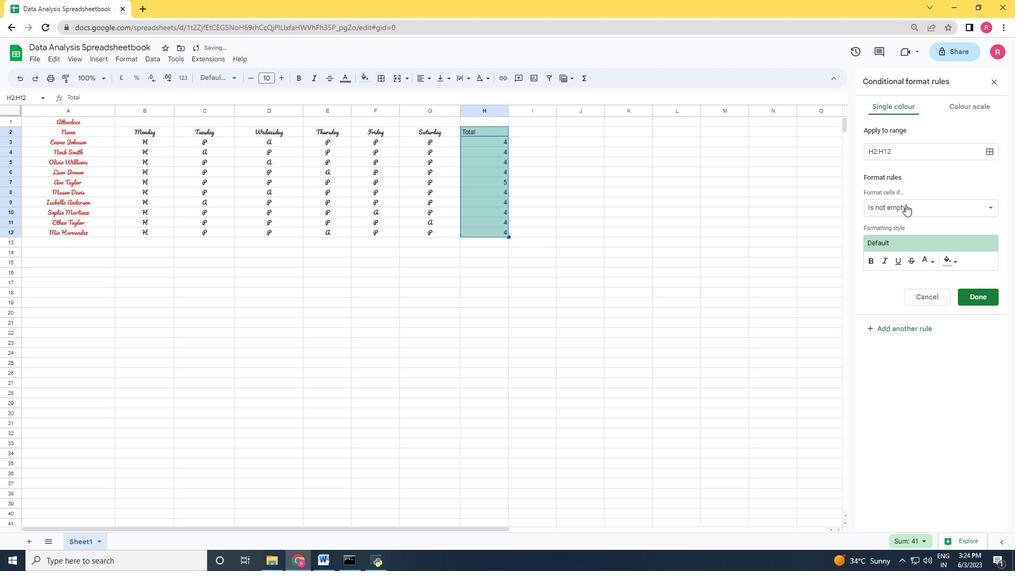 
Action: Mouse moved to (903, 392)
Screenshot: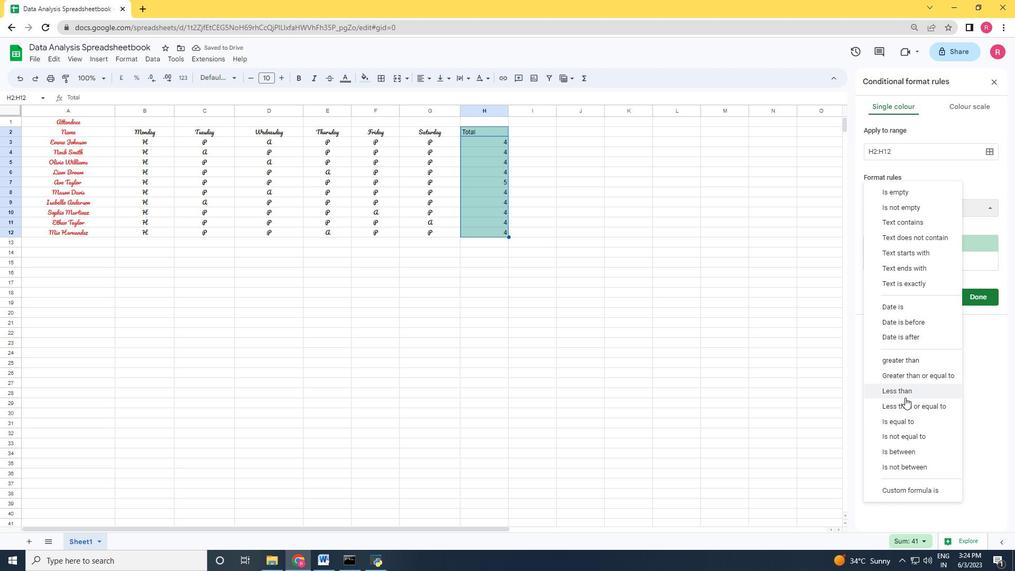 
Action: Mouse pressed left at (903, 392)
Screenshot: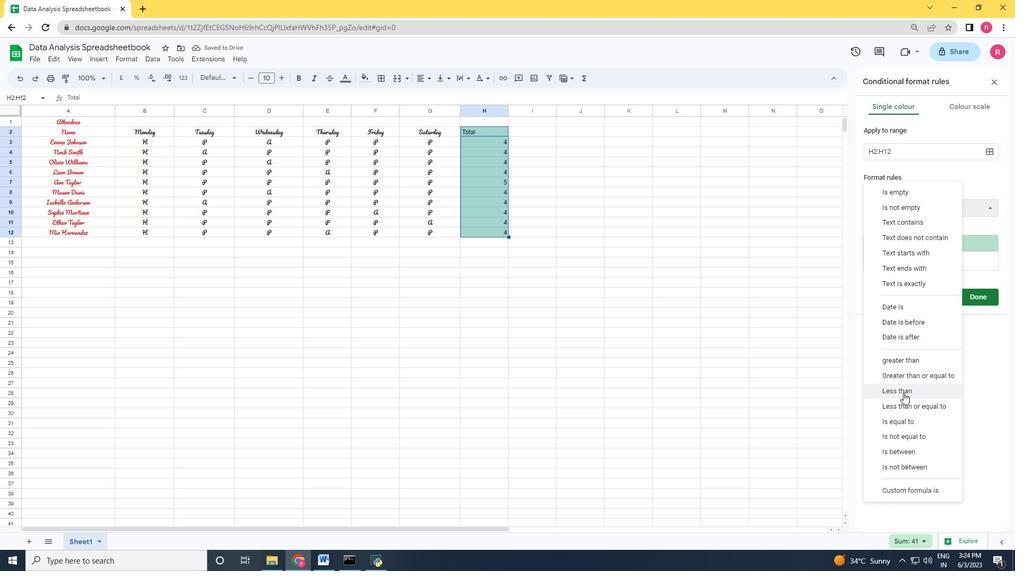 
Action: Mouse moved to (891, 230)
Screenshot: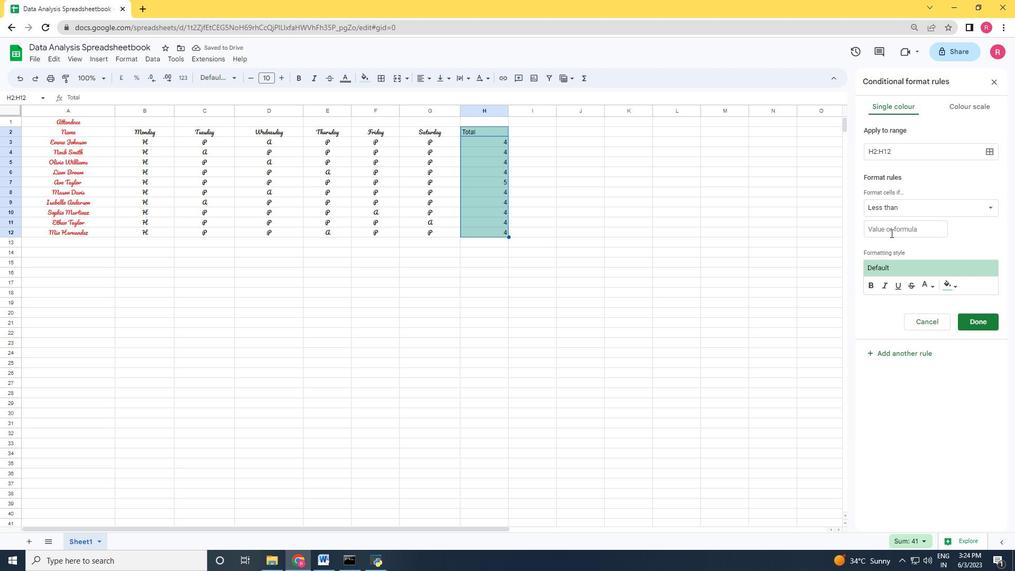 
Action: Mouse pressed left at (891, 230)
Screenshot: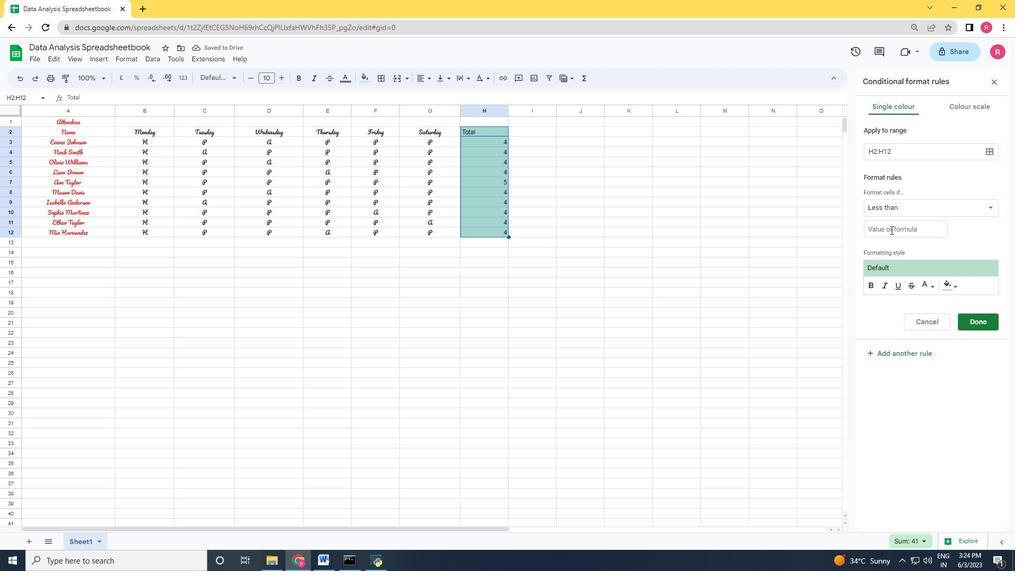 
Action: Key pressed 1
Screenshot: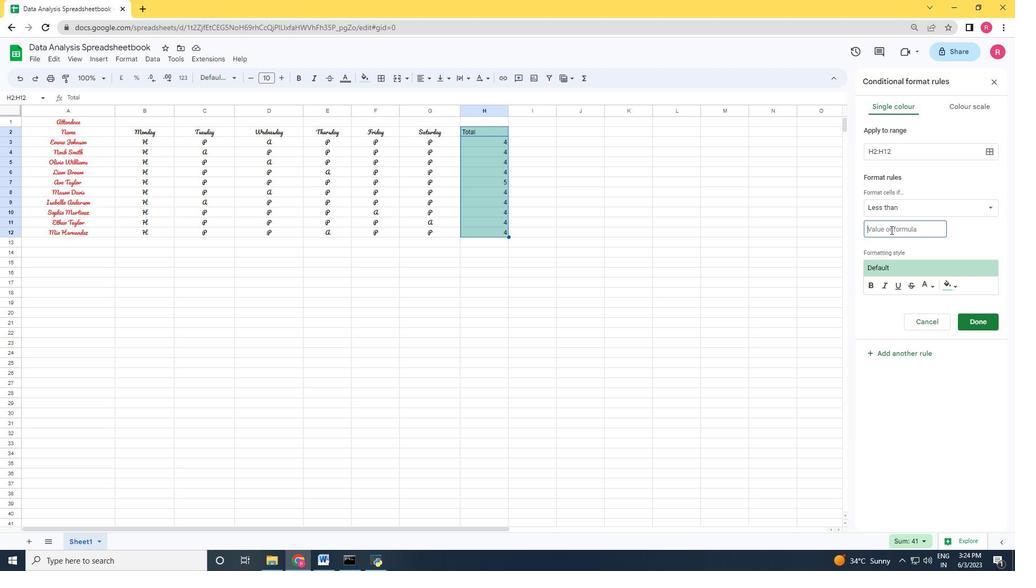 
Action: Mouse moved to (891, 230)
Screenshot: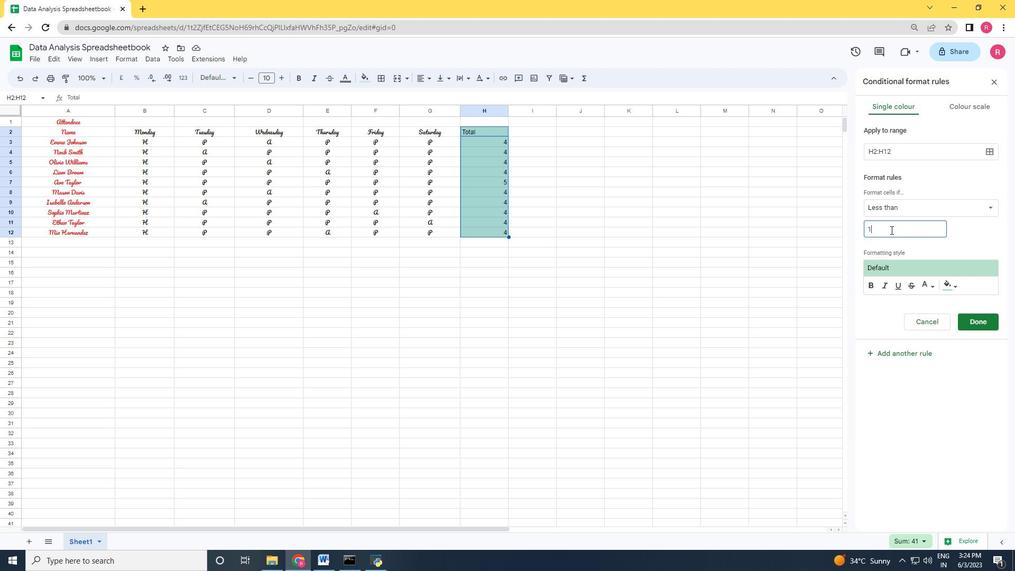 
Action: Key pressed 0
Screenshot: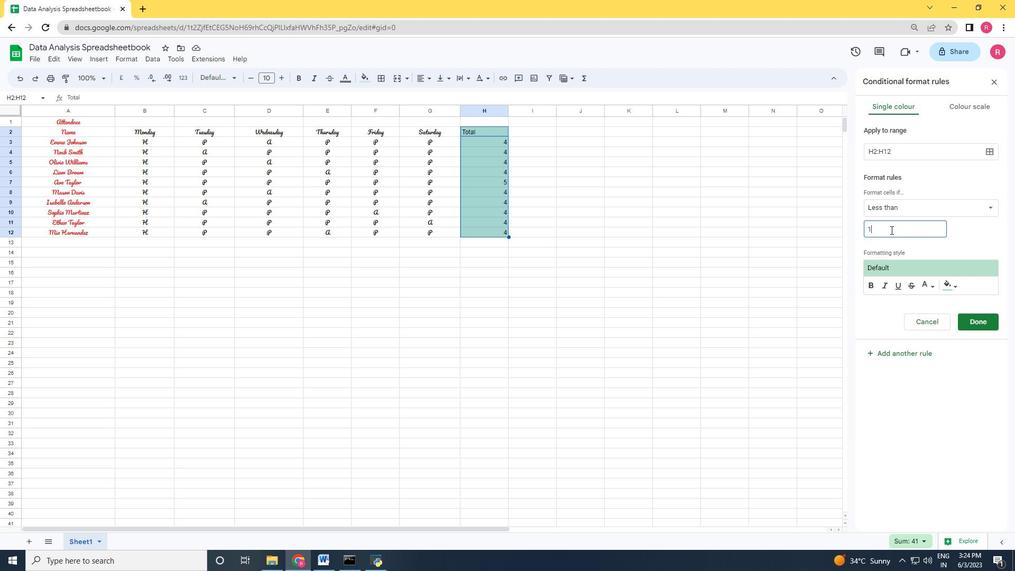 
Action: Mouse moved to (949, 284)
Screenshot: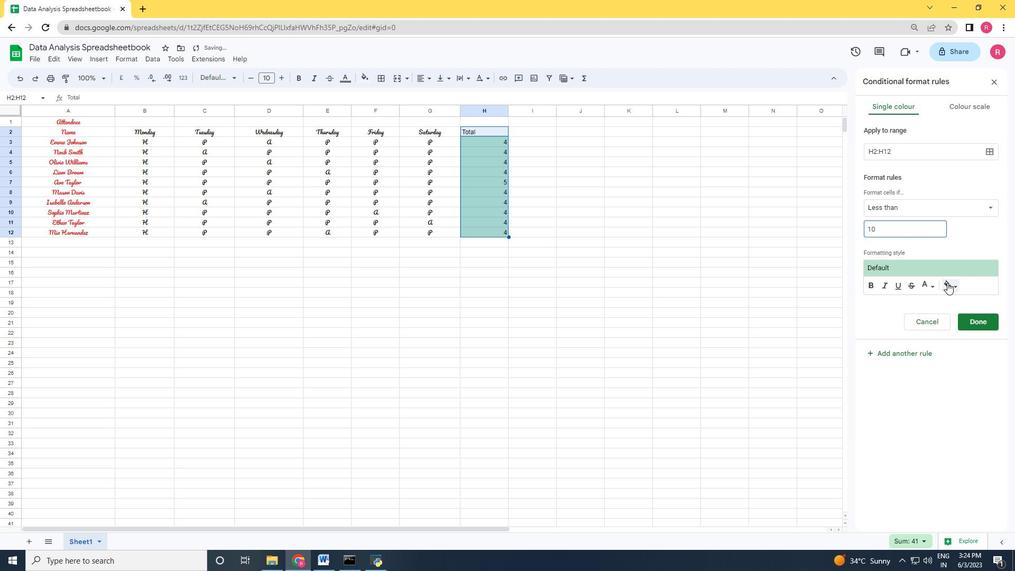 
Action: Mouse pressed left at (949, 284)
Screenshot: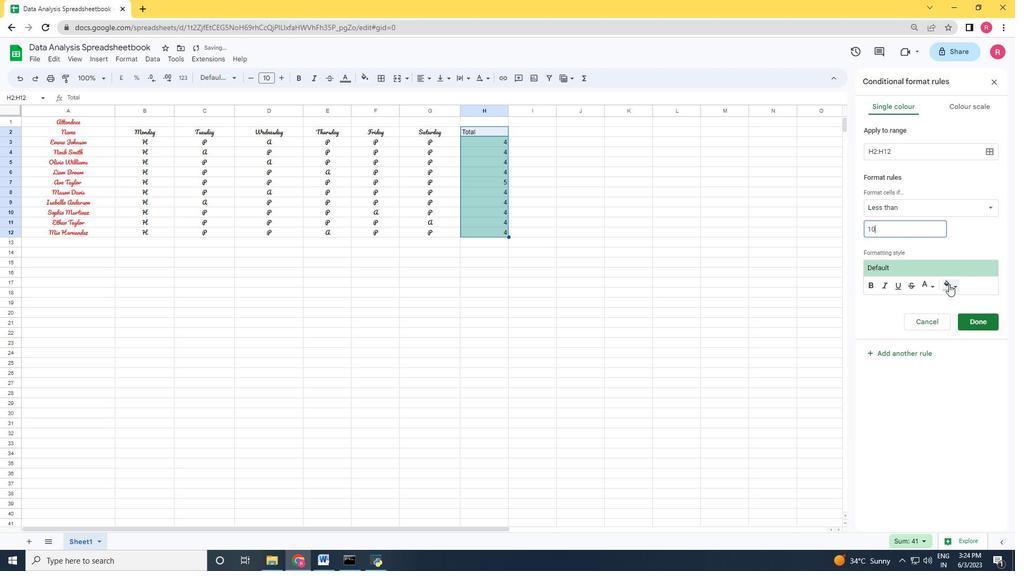 
Action: Mouse moved to (872, 361)
Screenshot: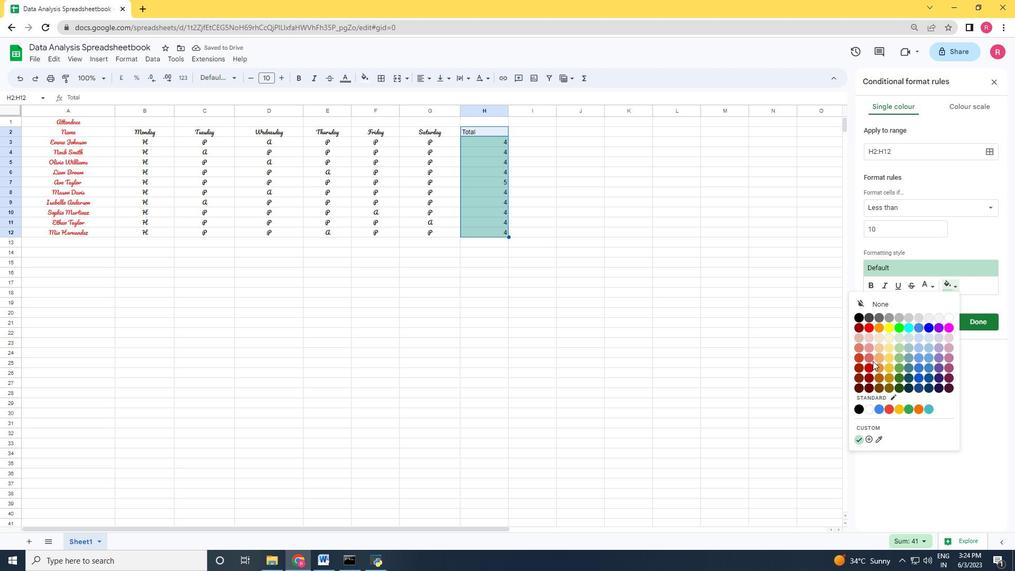 
Action: Mouse pressed left at (872, 361)
Screenshot: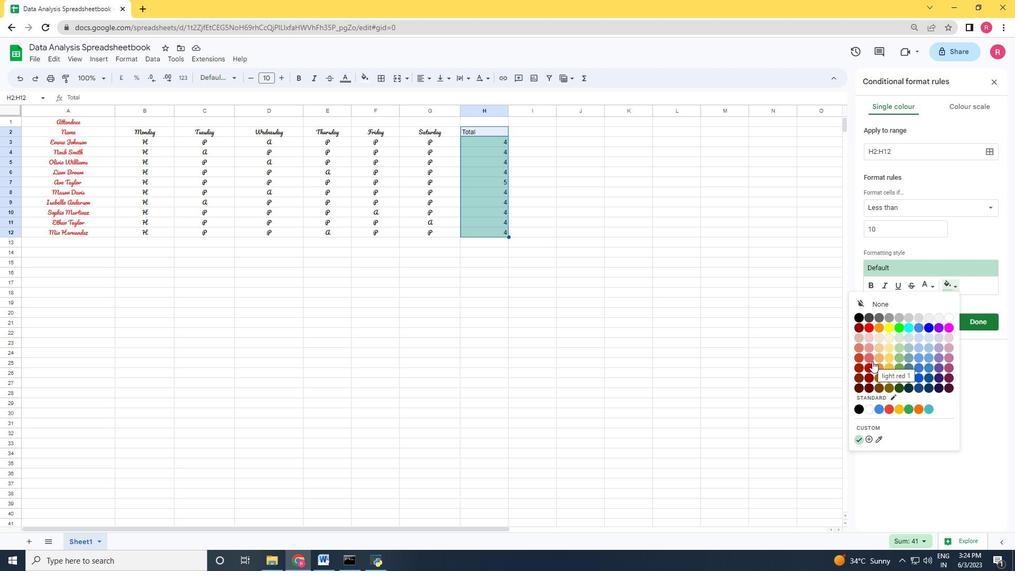 
Action: Mouse moved to (928, 286)
Screenshot: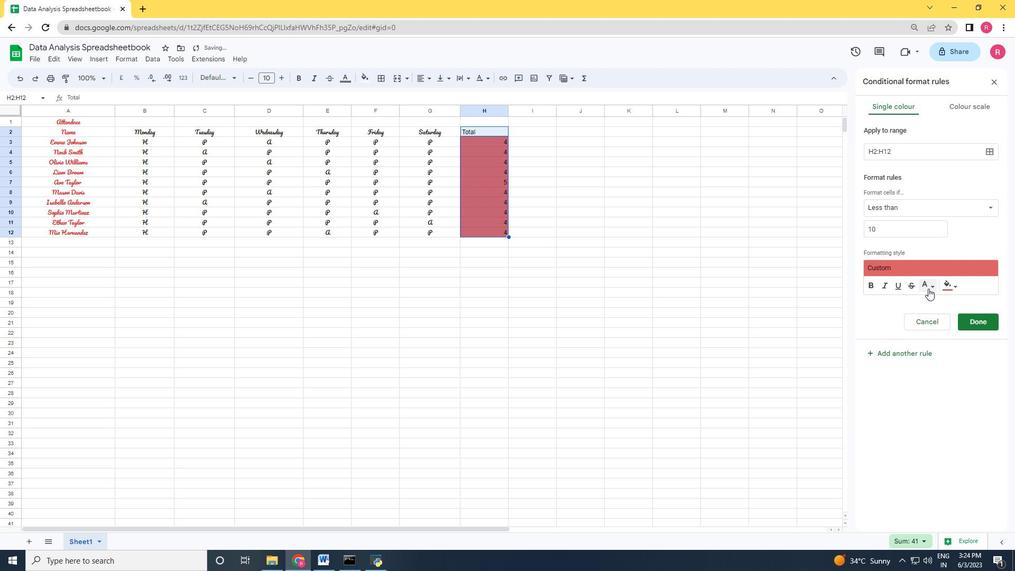 
Action: Mouse pressed left at (928, 286)
Screenshot: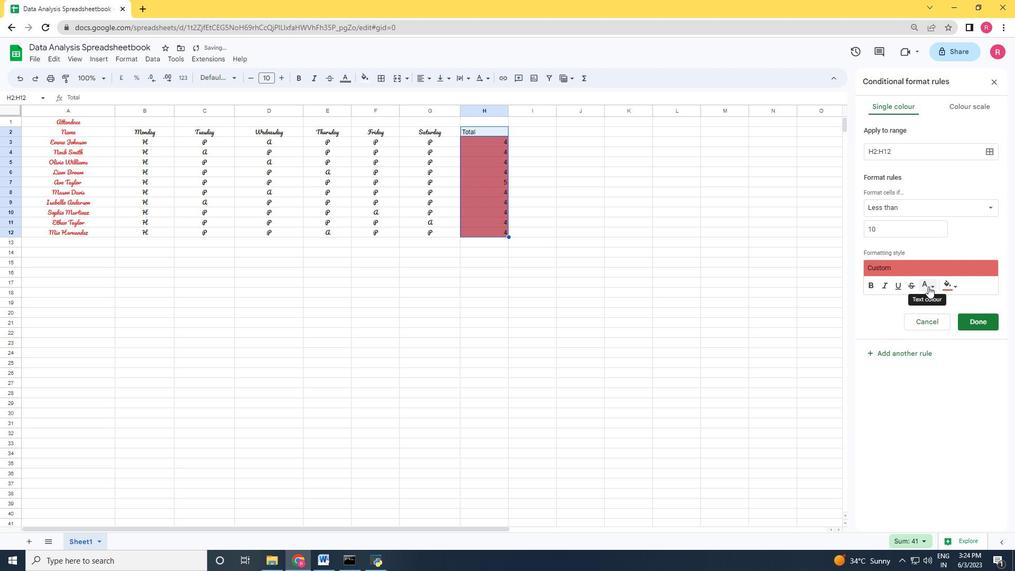 
Action: Mouse moved to (847, 327)
Screenshot: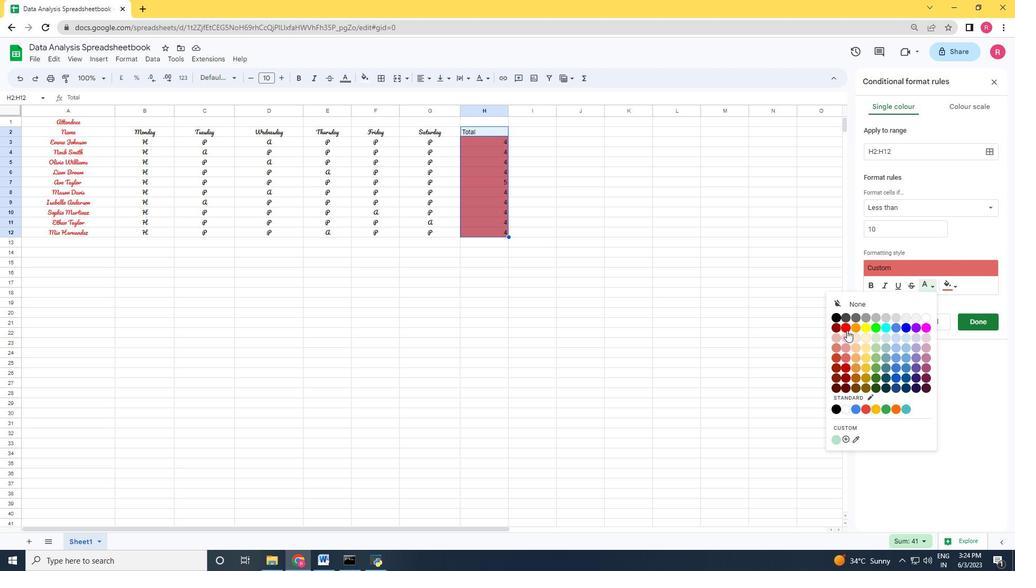 
Action: Mouse pressed left at (847, 327)
Screenshot: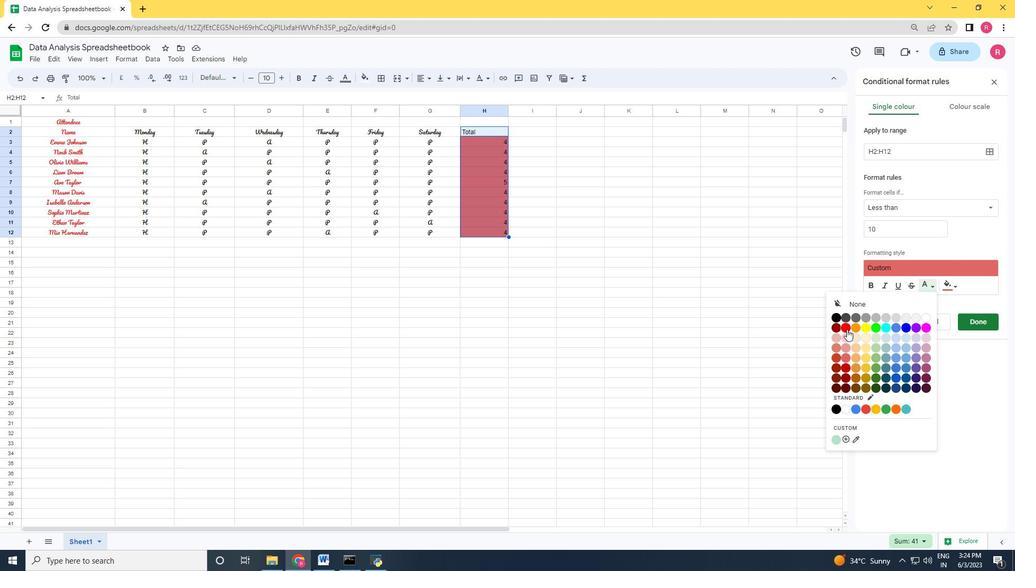 
Action: Mouse moved to (930, 288)
Screenshot: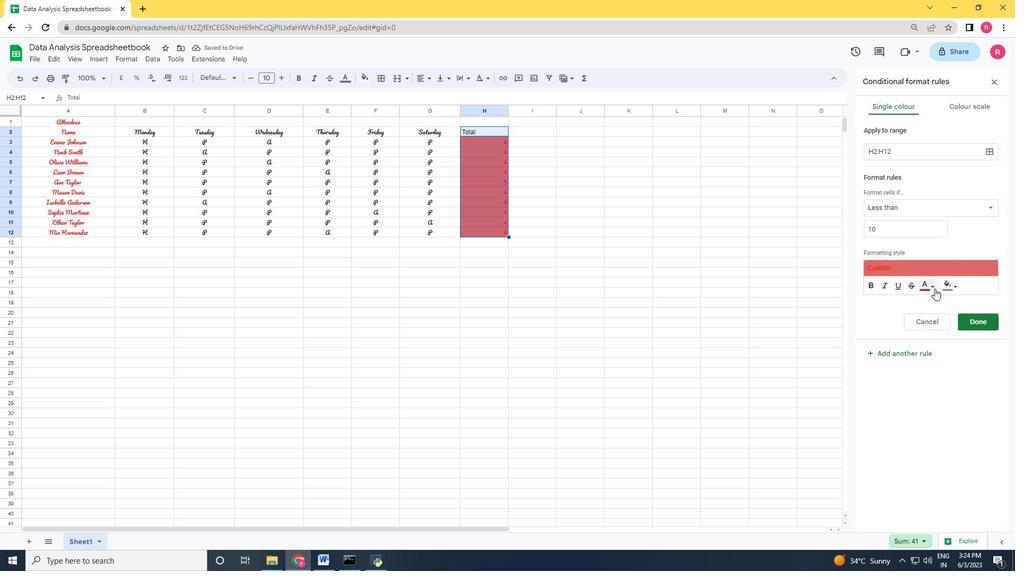 
Action: Mouse pressed left at (930, 288)
Screenshot: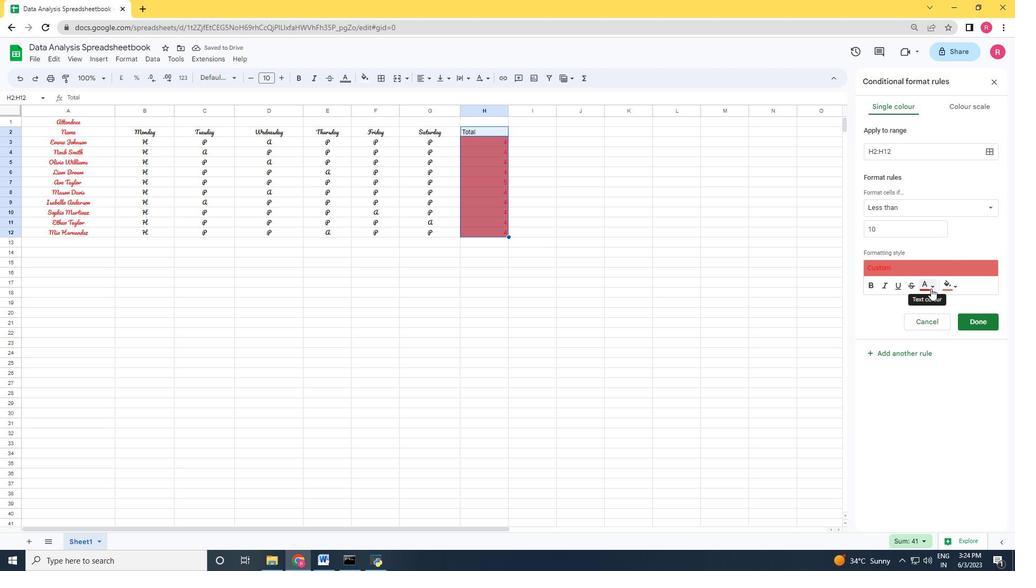 
Action: Mouse moved to (848, 354)
Screenshot: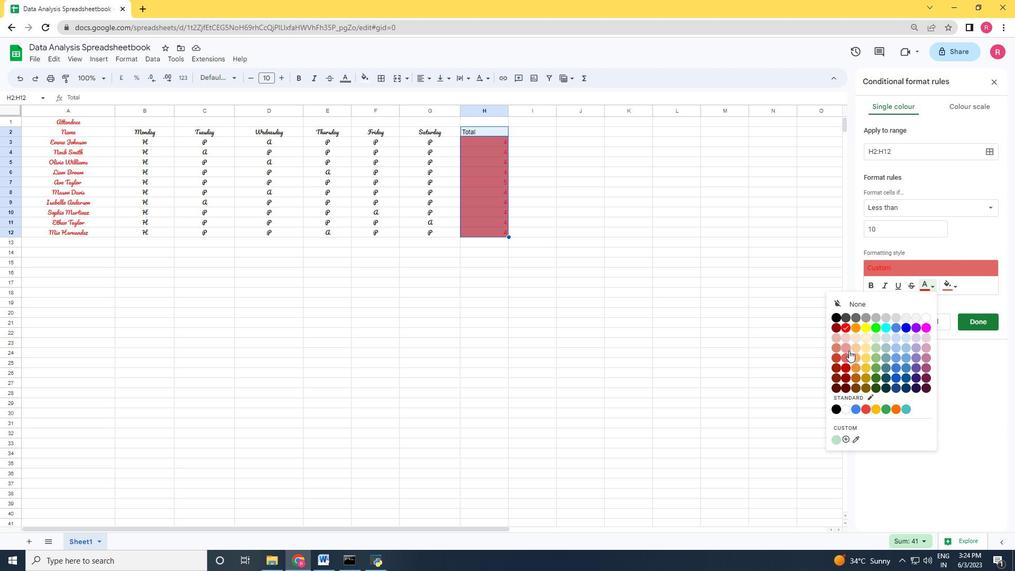 
Action: Mouse pressed left at (848, 354)
Screenshot: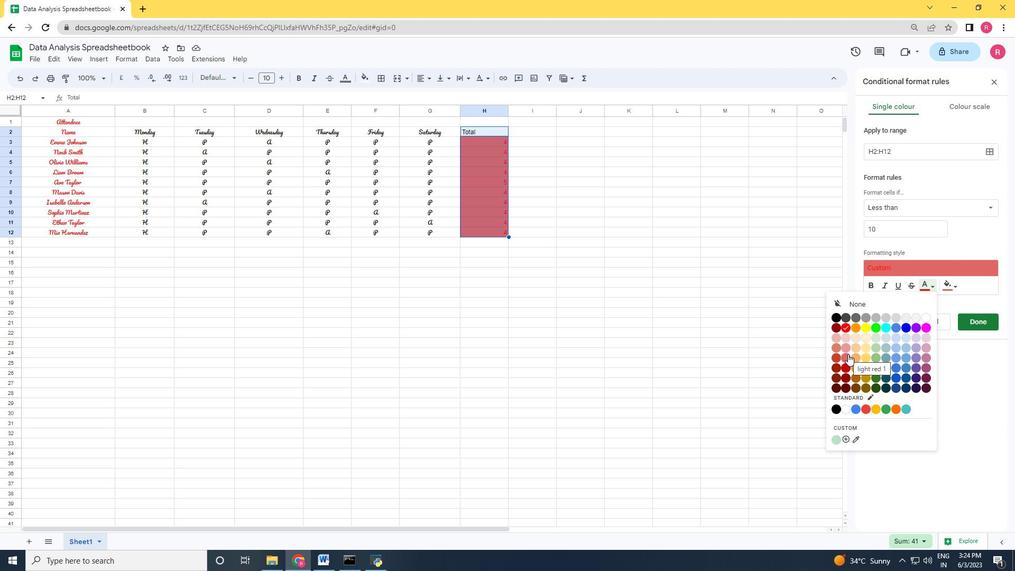 
Action: Mouse moved to (946, 285)
Screenshot: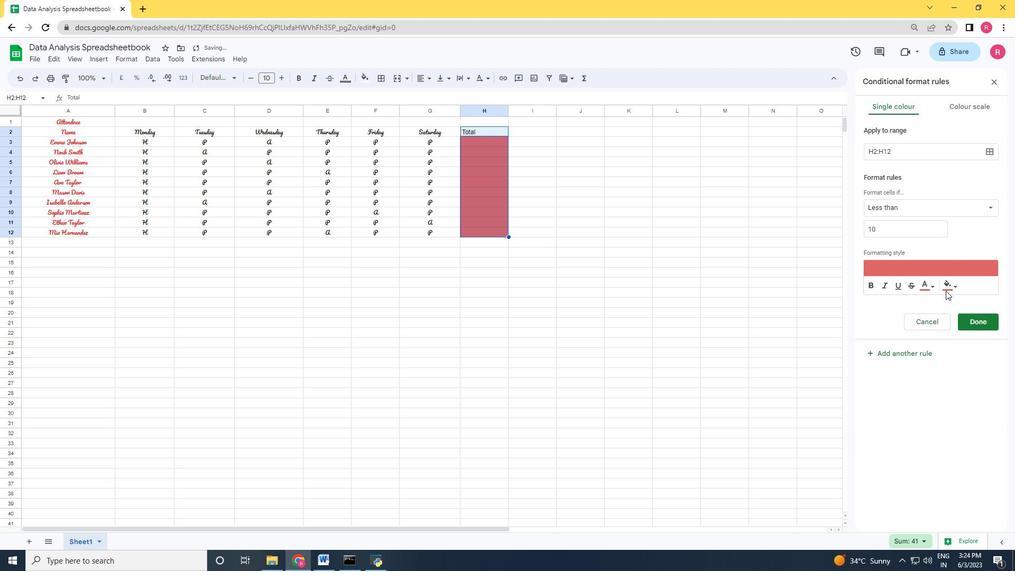 
Action: Mouse pressed left at (946, 285)
Screenshot: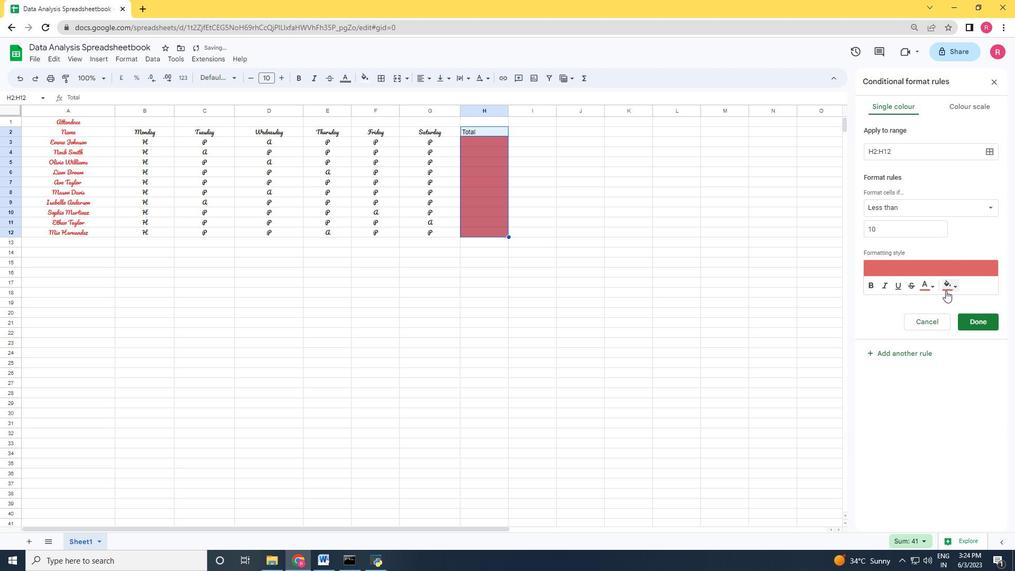 
Action: Mouse moved to (870, 328)
Screenshot: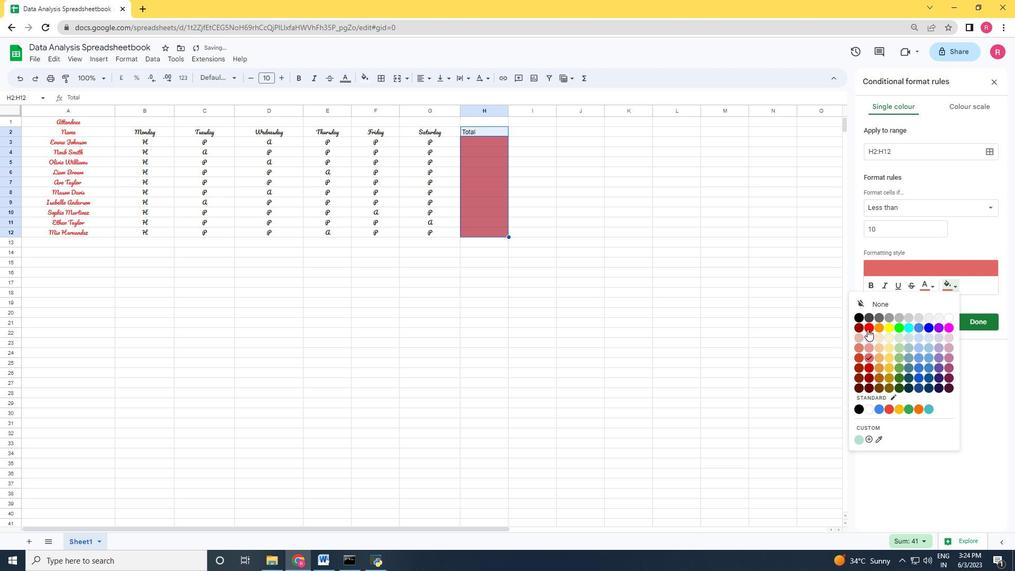 
Action: Mouse pressed left at (870, 328)
Screenshot: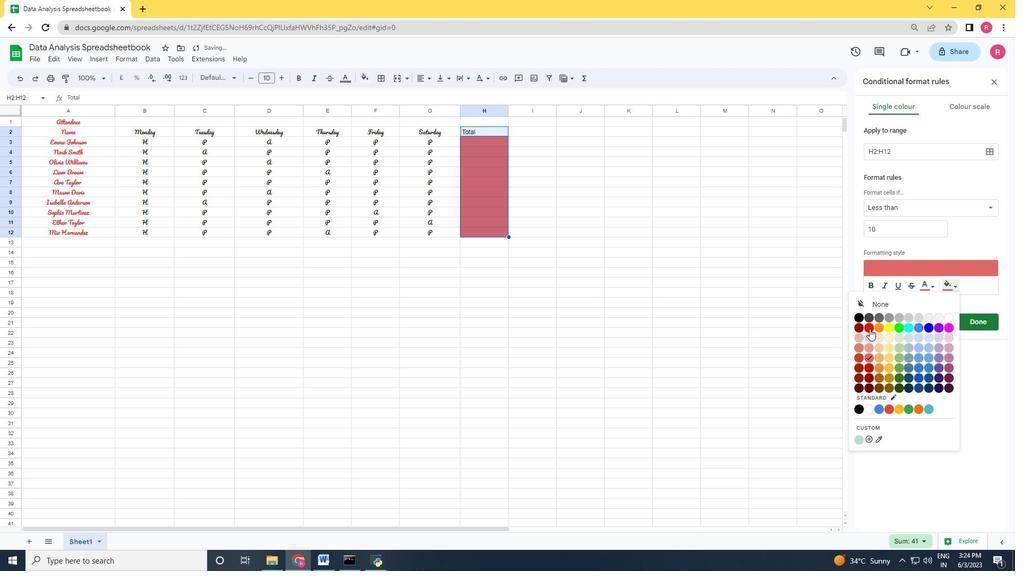 
Action: Mouse moved to (968, 320)
Screenshot: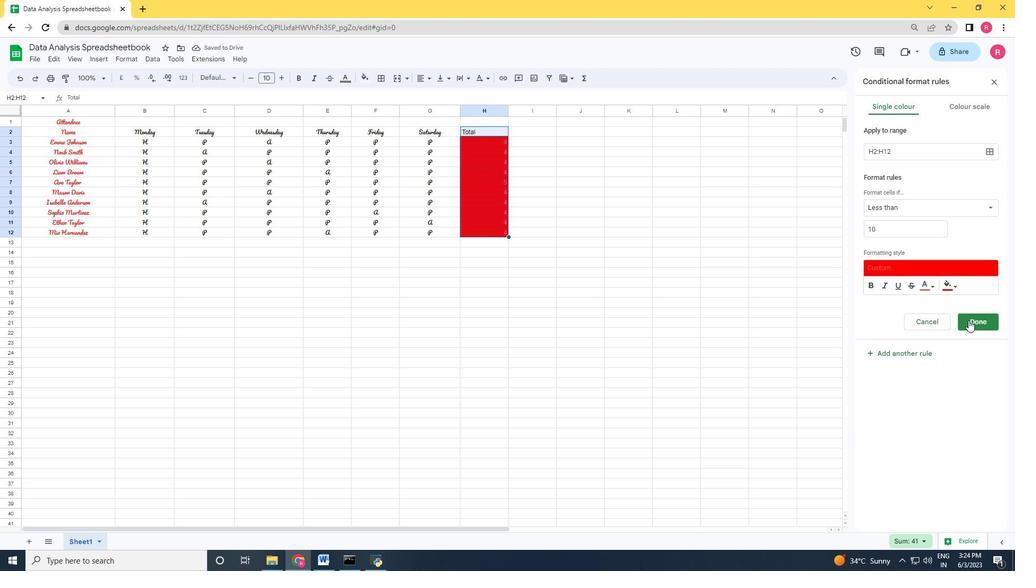 
Action: Mouse pressed left at (968, 320)
Screenshot: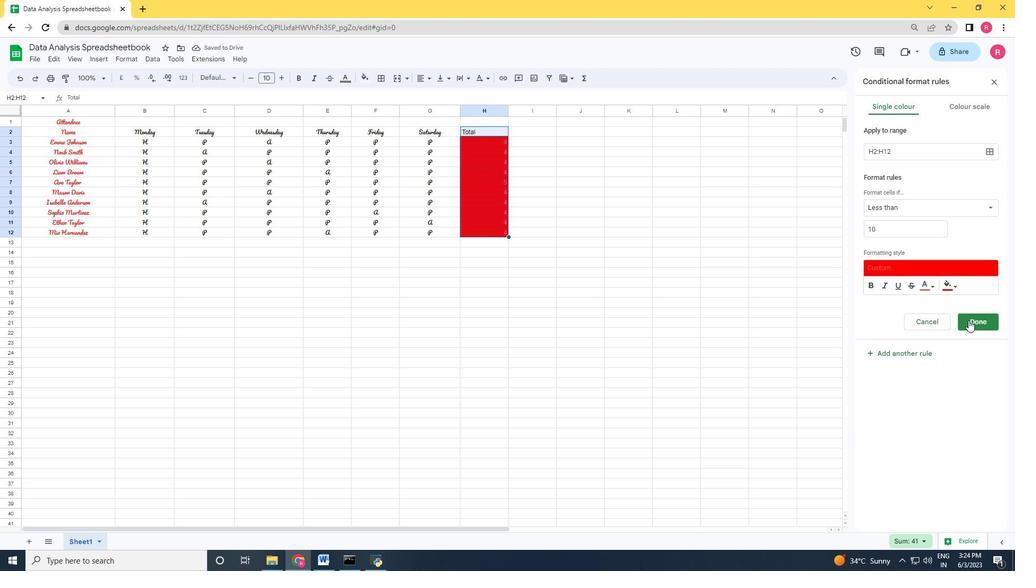 
Action: Mouse moved to (98, 61)
Screenshot: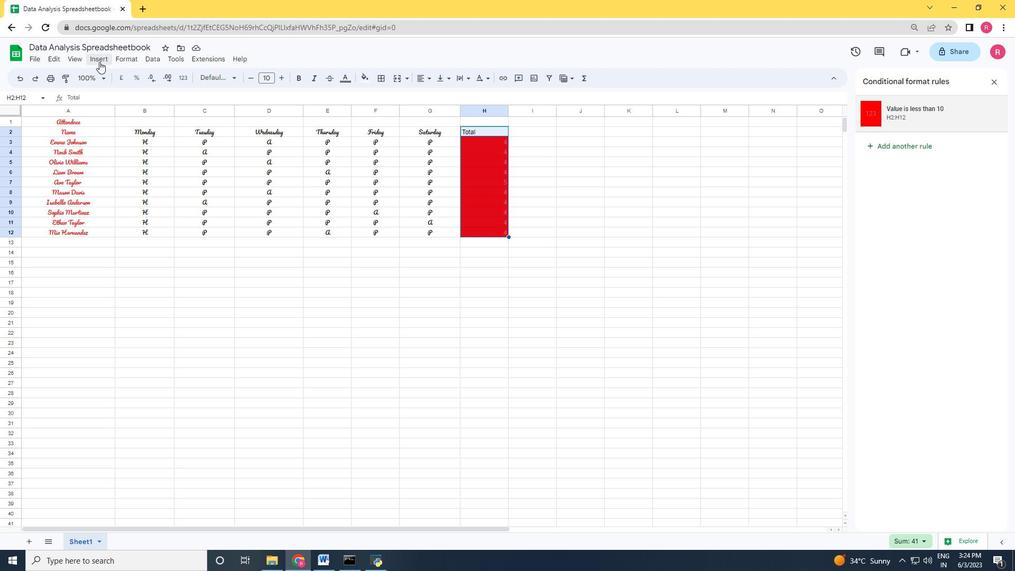 
Action: Mouse pressed left at (98, 61)
Screenshot: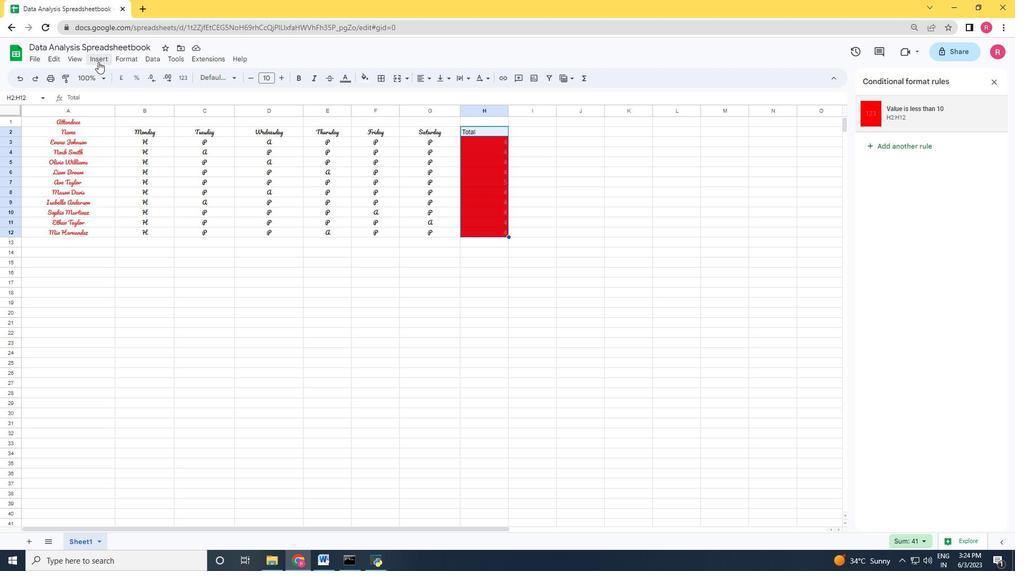 
Action: Mouse moved to (134, 58)
Screenshot: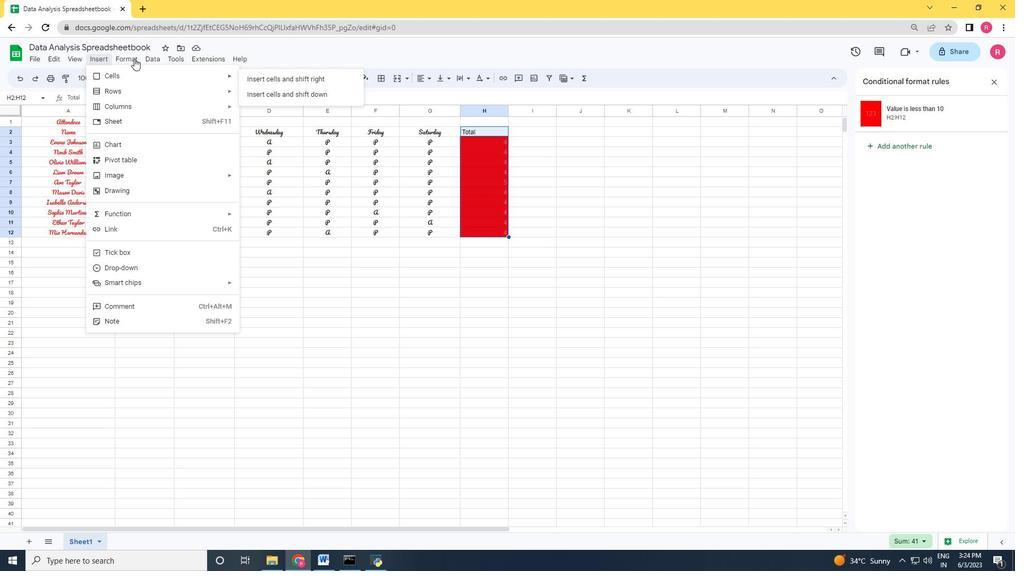 
Action: Mouse pressed left at (134, 58)
Screenshot: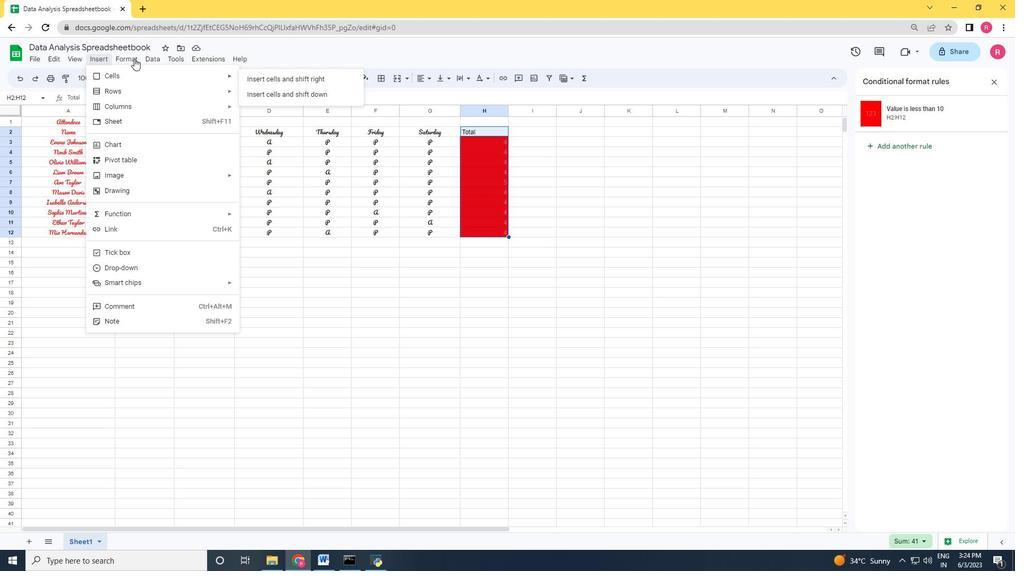 
Action: Mouse pressed left at (134, 58)
Screenshot: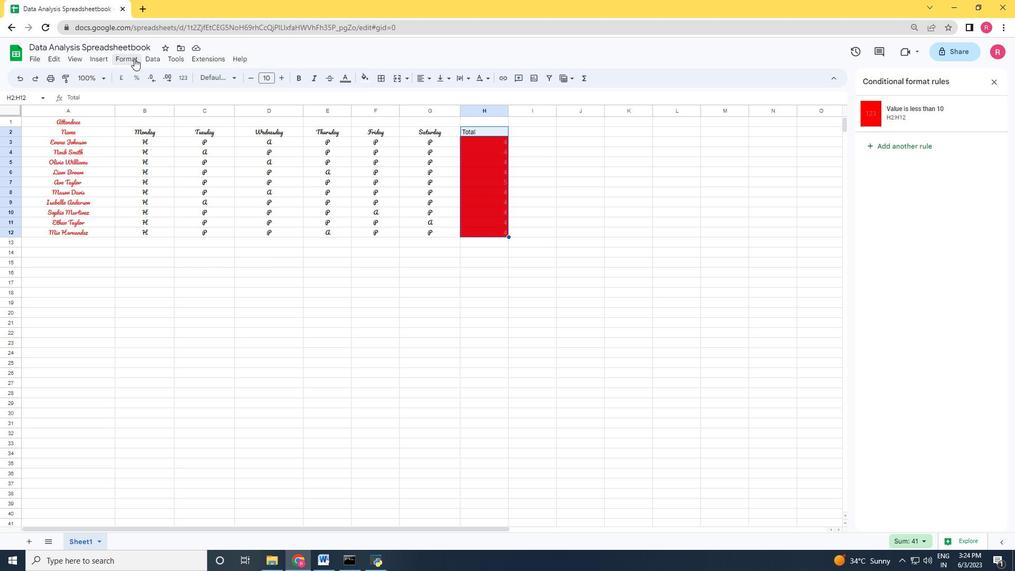 
Action: Mouse moved to (887, 141)
Screenshot: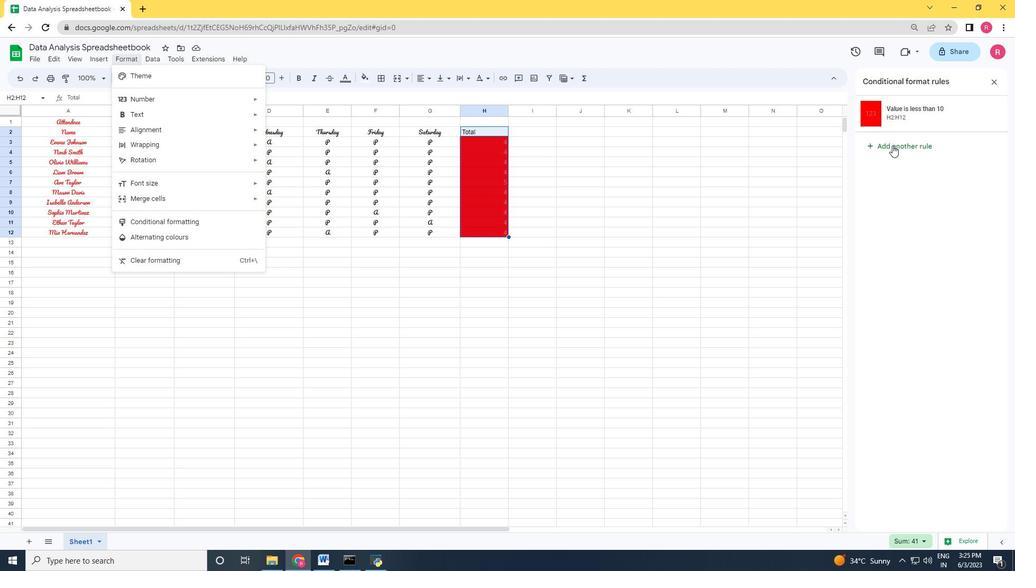 
Action: Mouse pressed left at (887, 141)
Screenshot: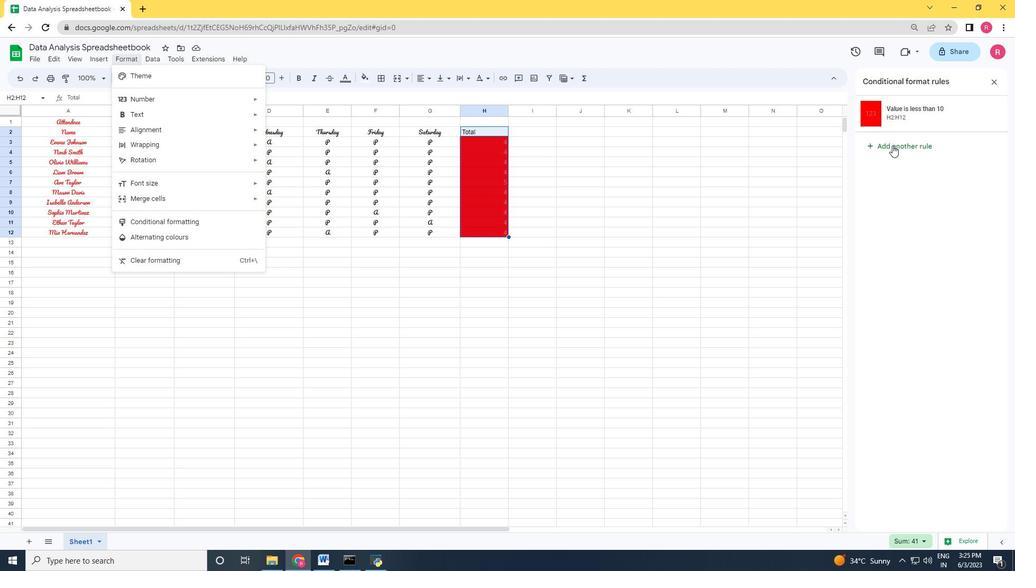 
Action: Mouse moved to (992, 81)
Screenshot: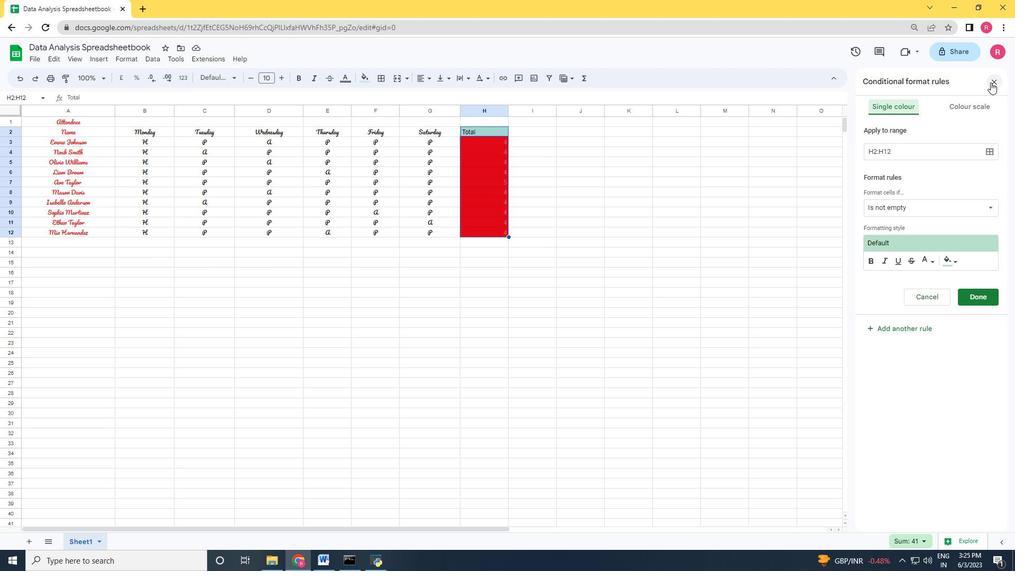 
Action: Mouse pressed left at (992, 81)
Screenshot: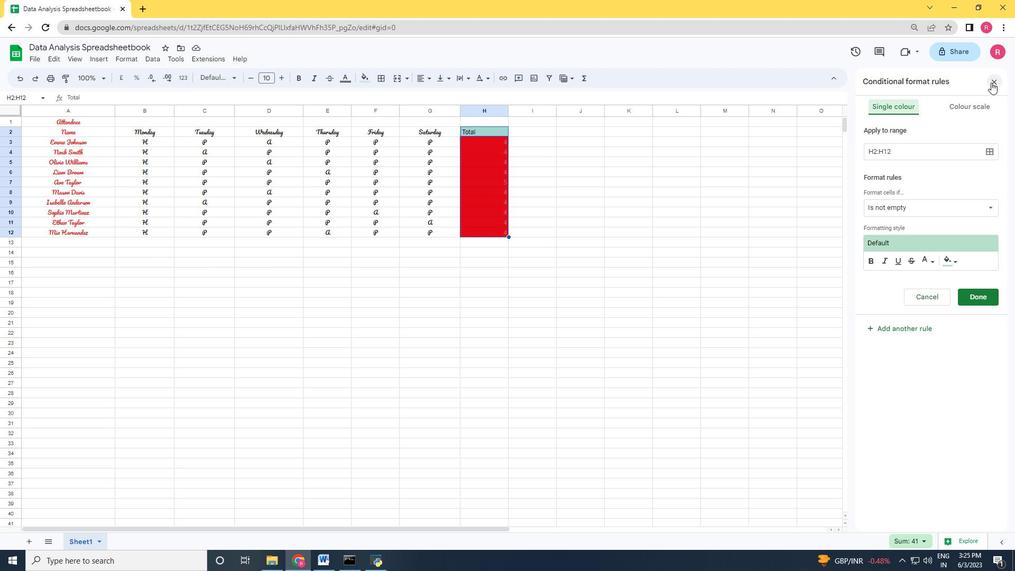
Action: Mouse moved to (105, 58)
Screenshot: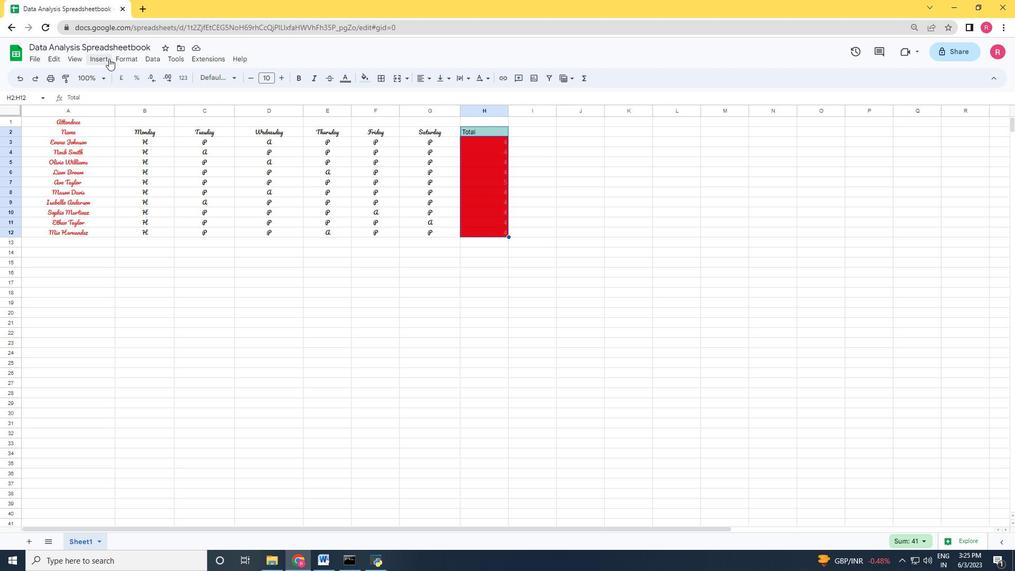 
Action: Mouse pressed left at (105, 58)
Screenshot: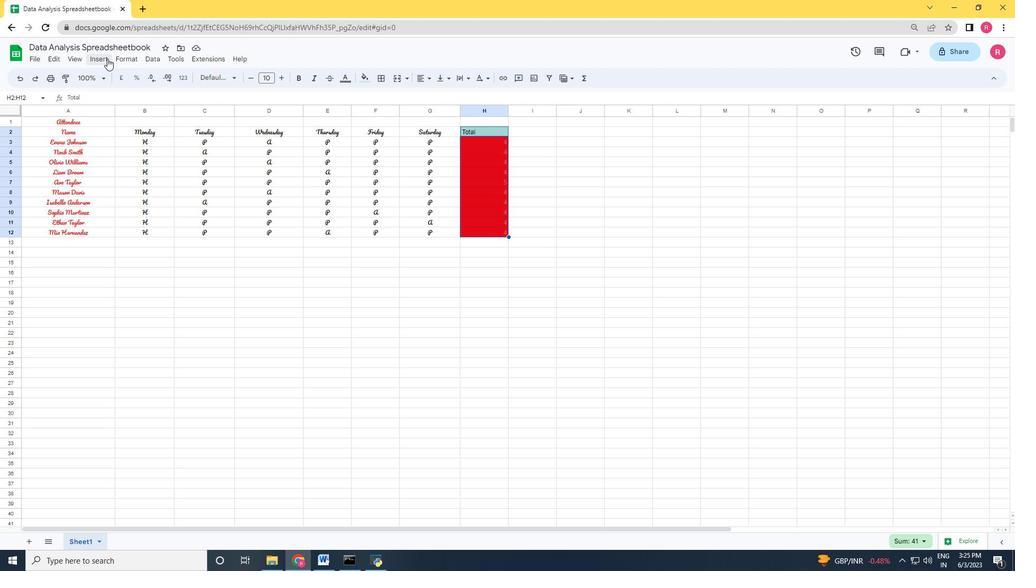 
Action: Mouse moved to (126, 56)
Screenshot: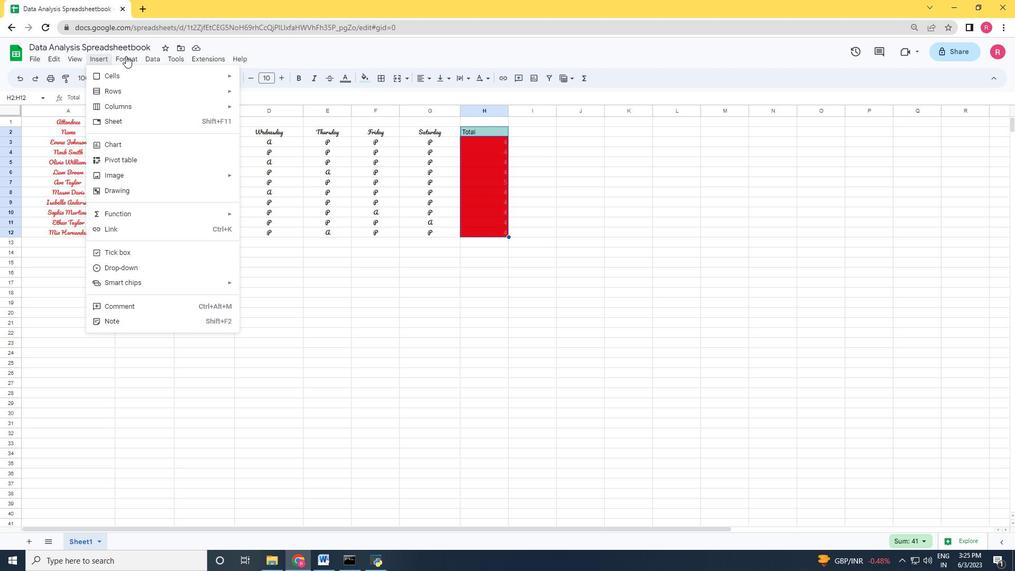 
Action: Mouse pressed left at (126, 56)
Screenshot: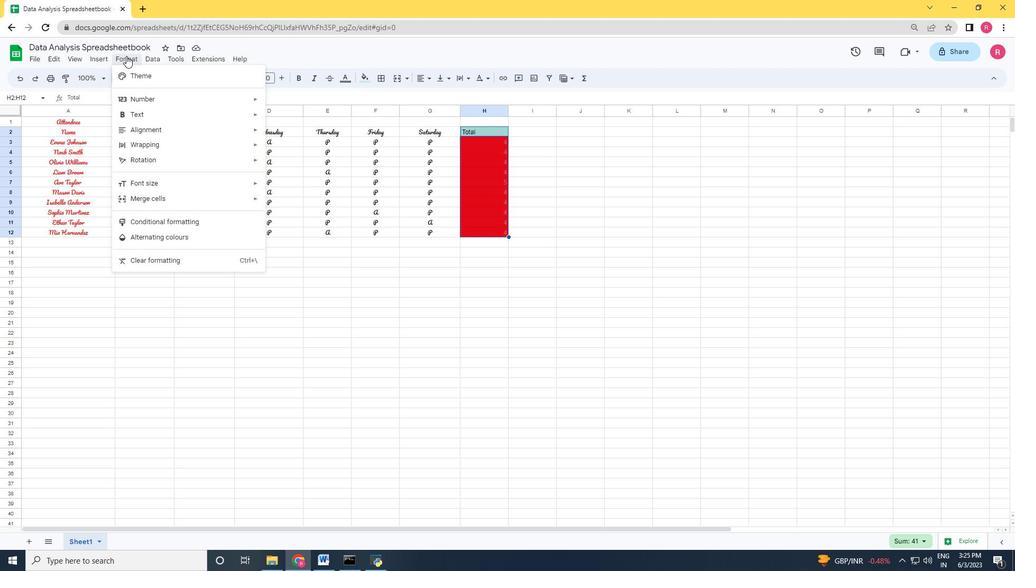 
Action: Mouse pressed left at (126, 56)
Screenshot: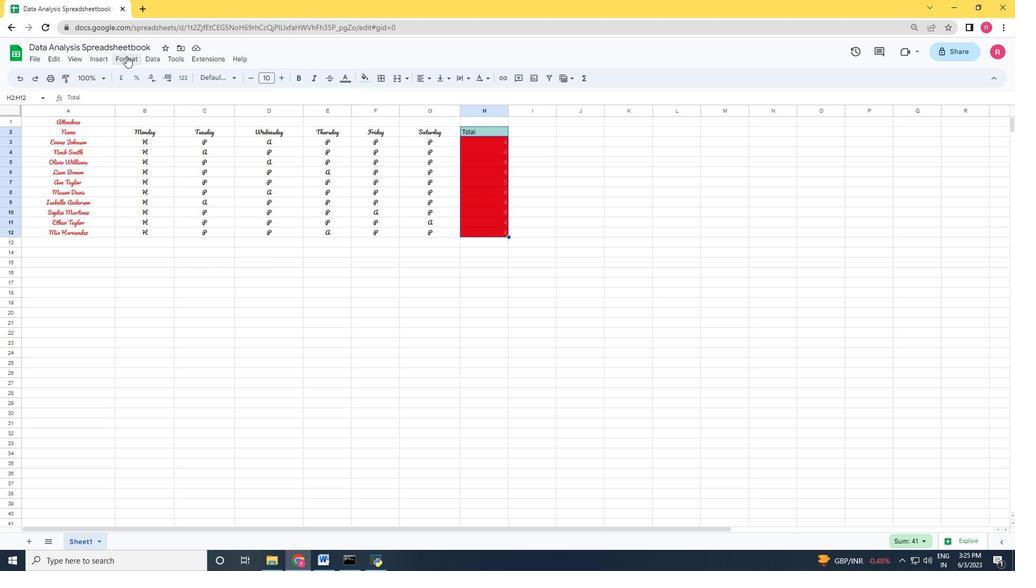 
Action: Mouse moved to (156, 61)
Screenshot: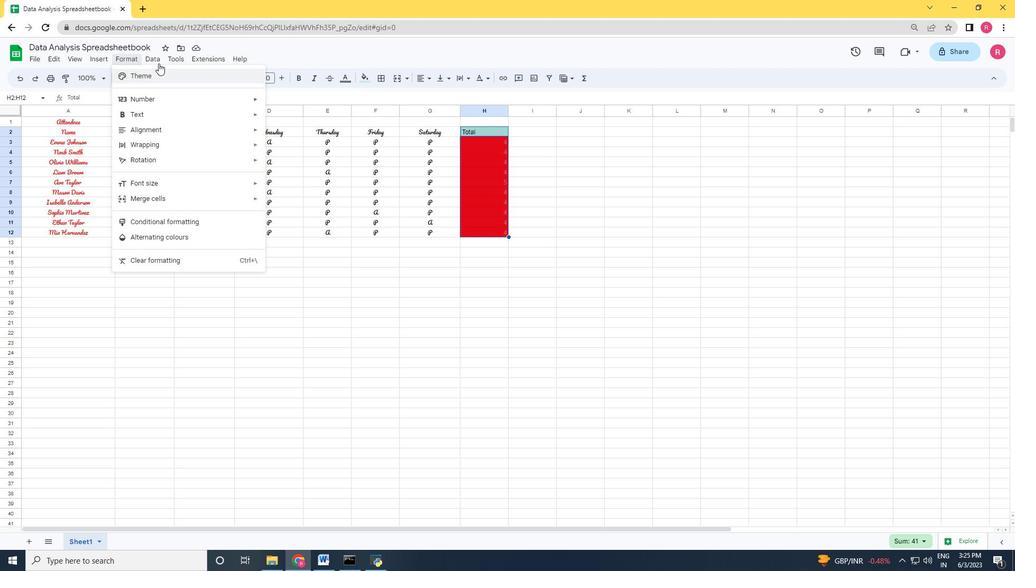 
Action: Mouse pressed left at (156, 61)
Screenshot: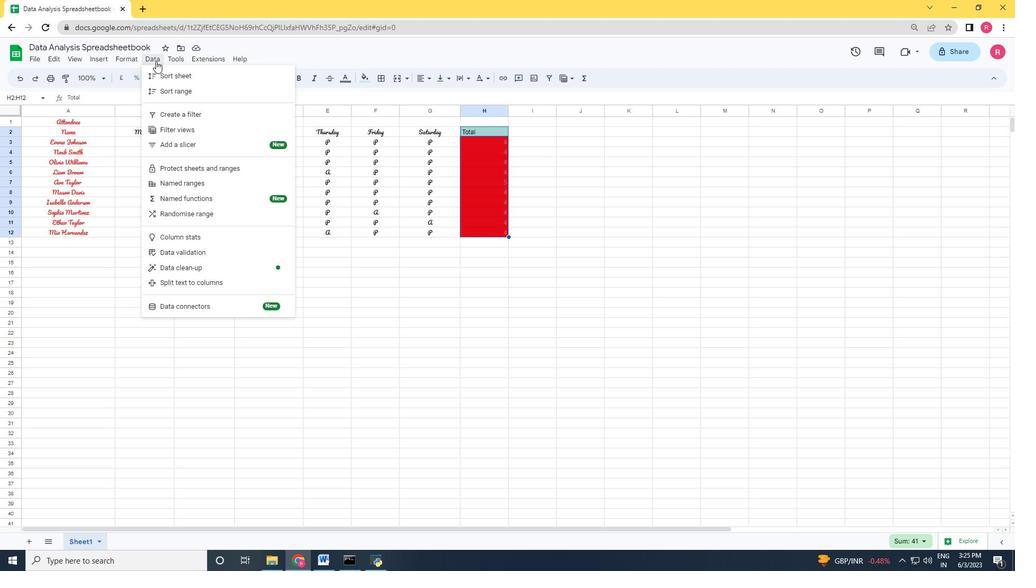 
Action: Mouse pressed left at (156, 61)
Screenshot: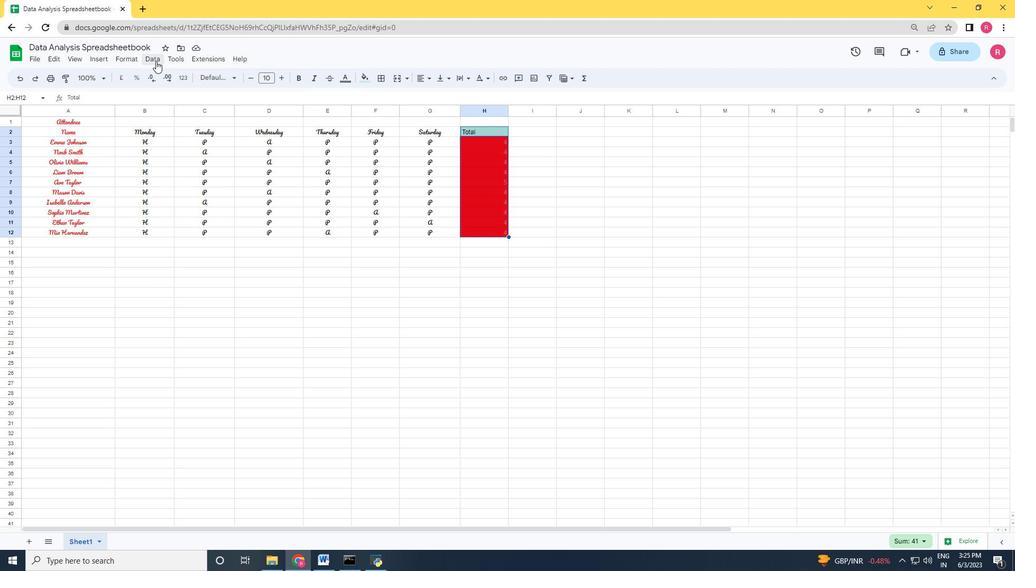 
Action: Mouse moved to (178, 58)
Screenshot: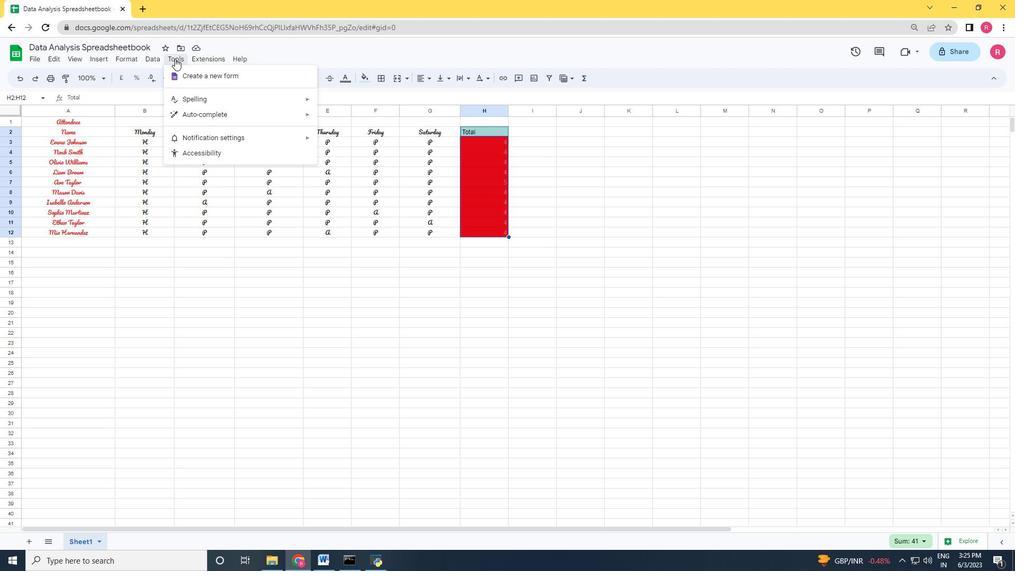 
Action: Mouse pressed left at (178, 58)
Screenshot: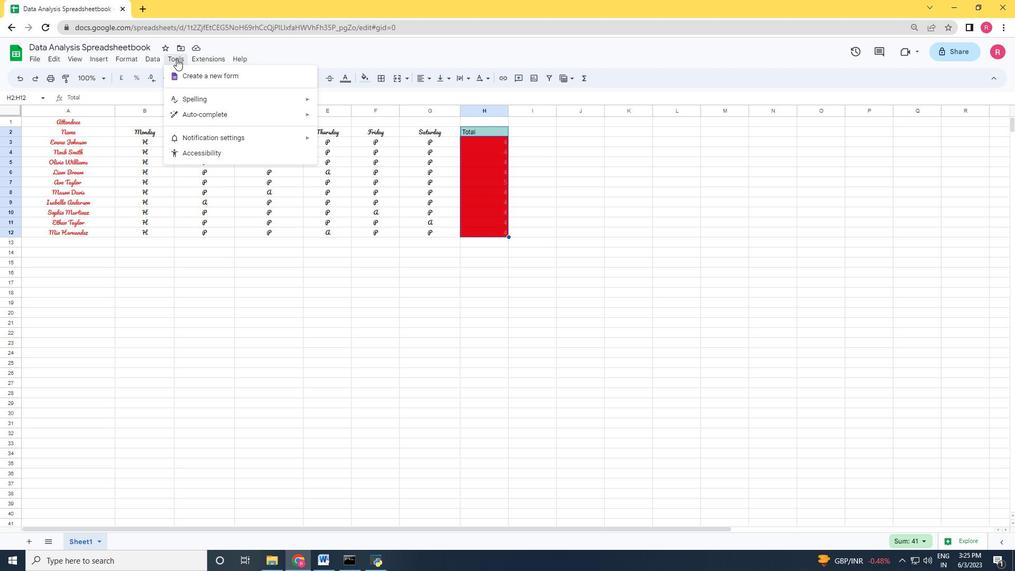 
Action: Mouse moved to (178, 58)
Screenshot: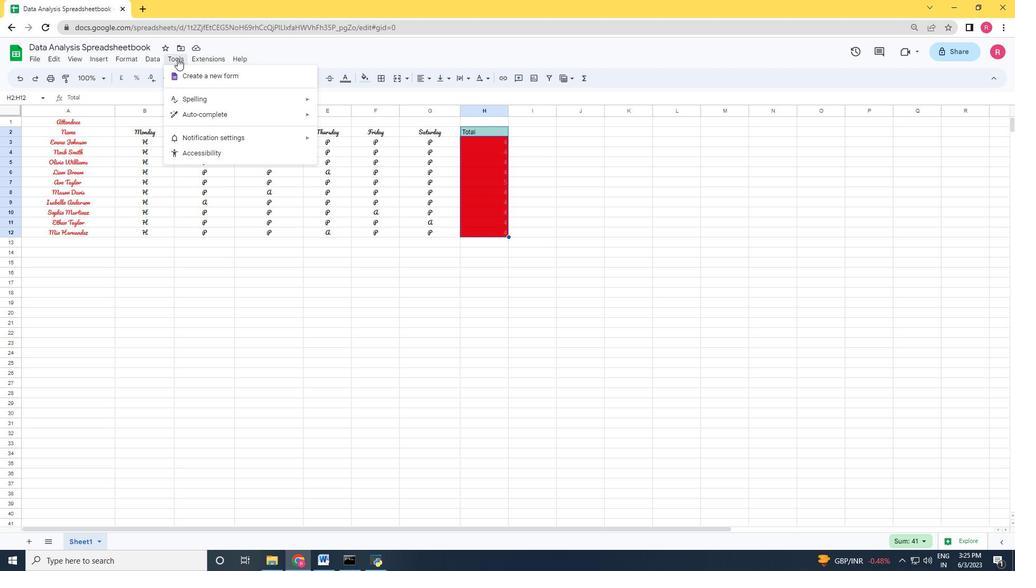 
Action: Mouse pressed left at (178, 58)
Screenshot: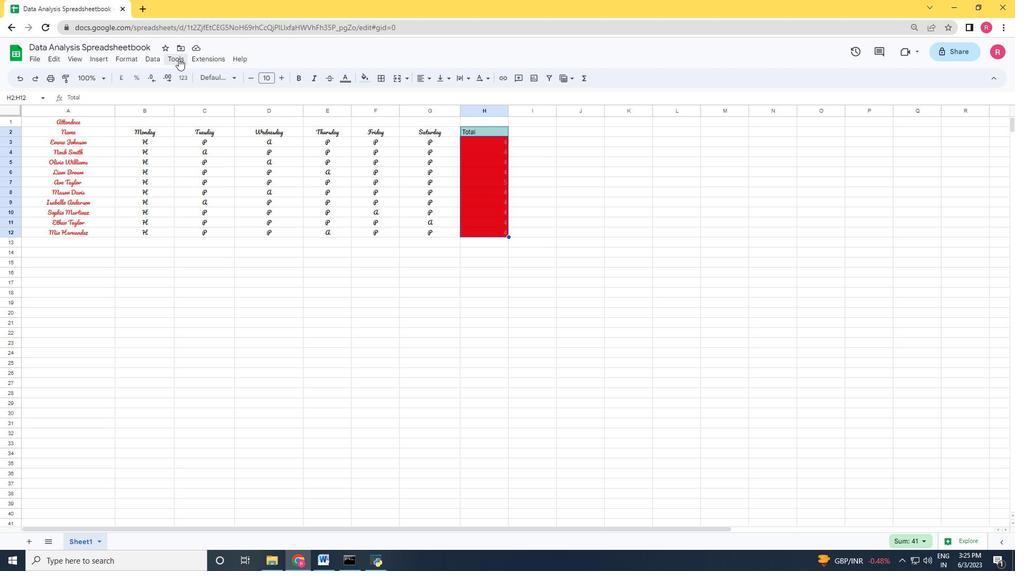 
Action: Mouse moved to (191, 58)
Screenshot: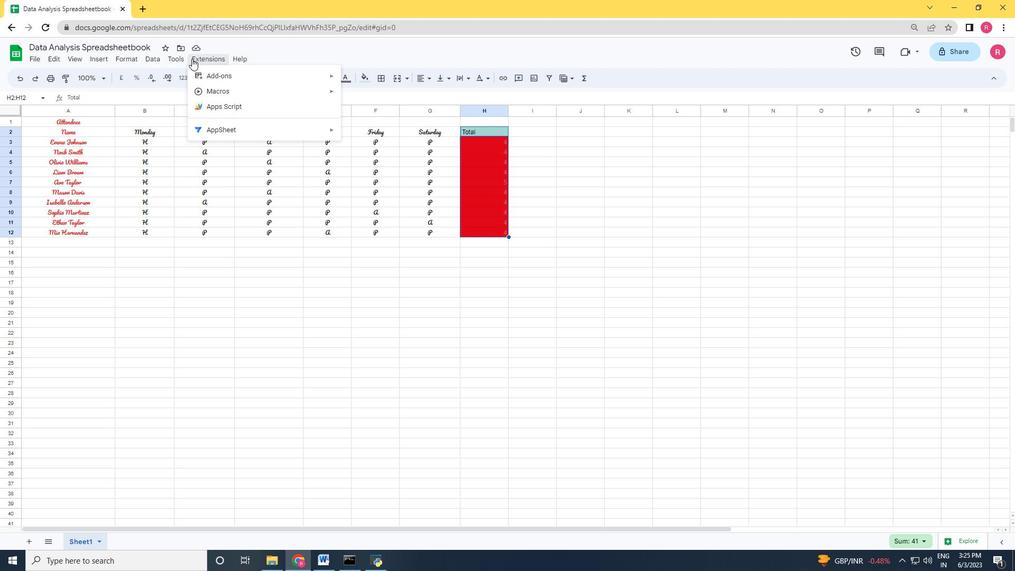 
